 Task: Add an event with the title Second Annual Strategic Planning and Goal Setting, date '2024/05/19', time 7:30 AM to 9:30 AMand add a description: The project kickoff is an important event that marks the official start of a project. It brings together key stakeholders, team members, and project managers to establish a shared understanding of the project's objectives, scope, and deliverables. During the kickoff, goals and expectations are clarified, roles and responsibilities are defined, and the initial project plan is presented., put the event into Blue category . Add location for the event as: 654 Champs-Elysees, Paris, France, logged in from the account softage.9@softage.netand send the event invitation to softage.2@softage.net with CC to  softage.3@softage.net. Set a reminder for the event At time of event
Action: Mouse moved to (82, 106)
Screenshot: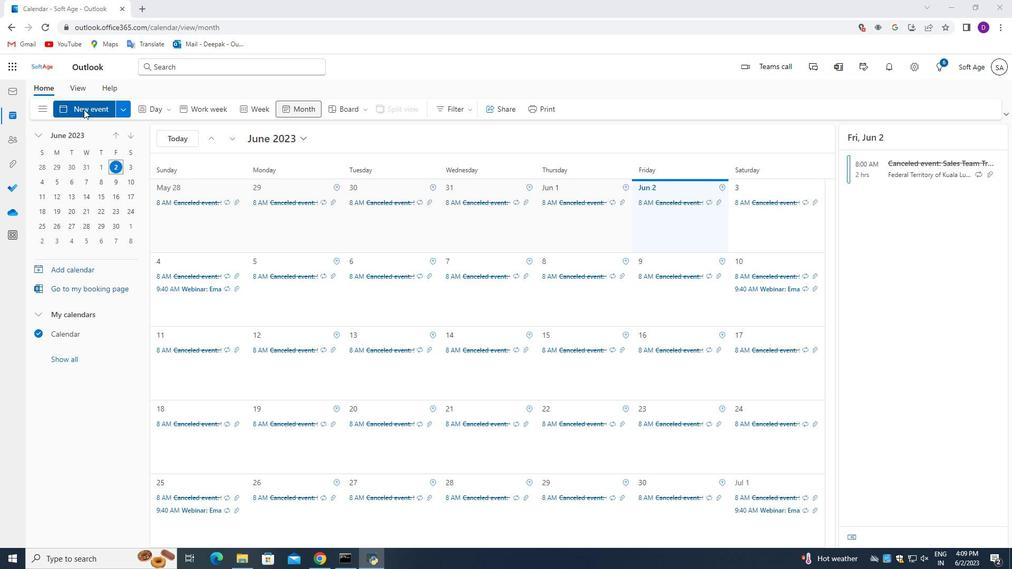 
Action: Mouse pressed left at (82, 106)
Screenshot: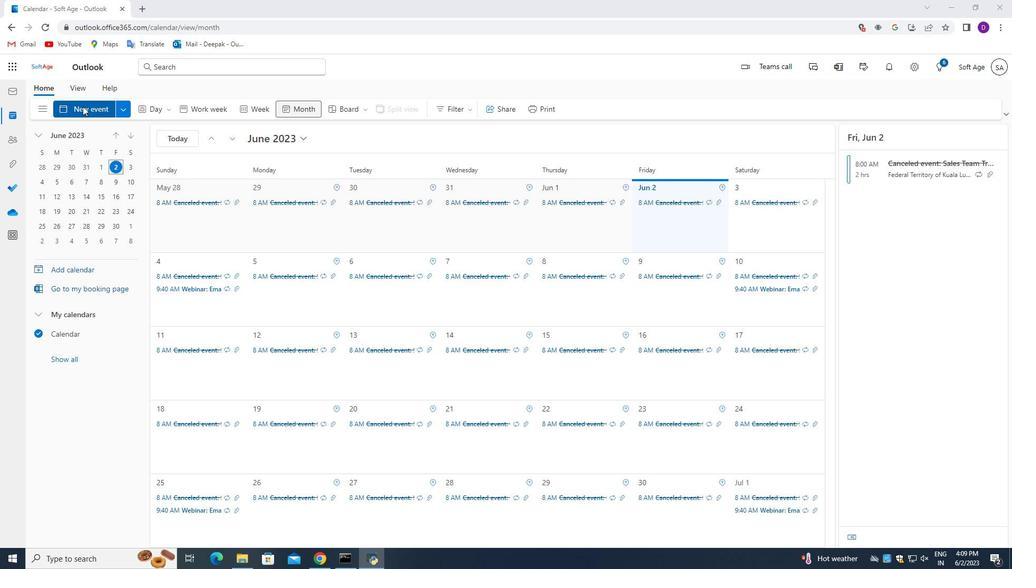
Action: Mouse moved to (270, 172)
Screenshot: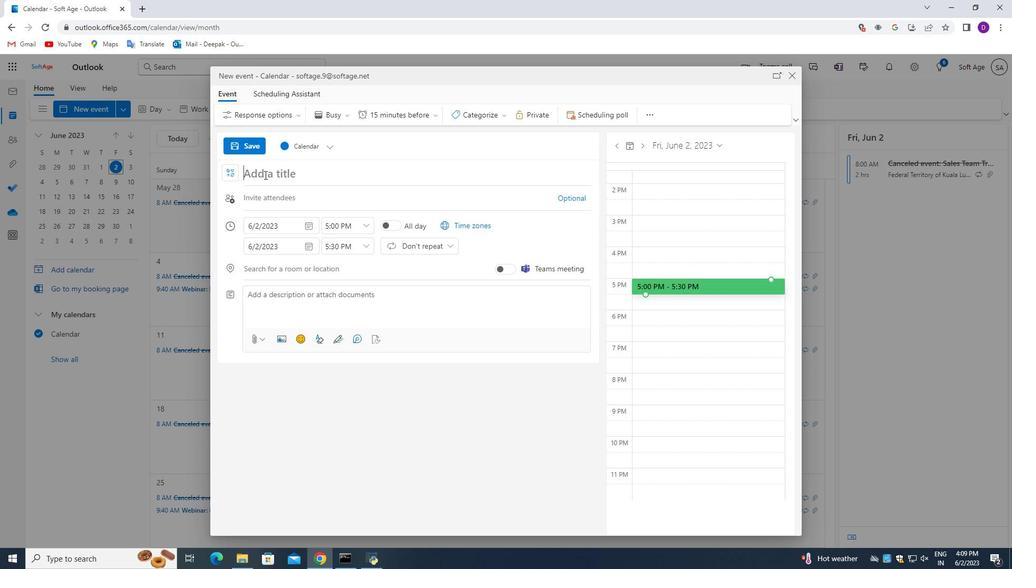 
Action: Mouse pressed left at (270, 172)
Screenshot: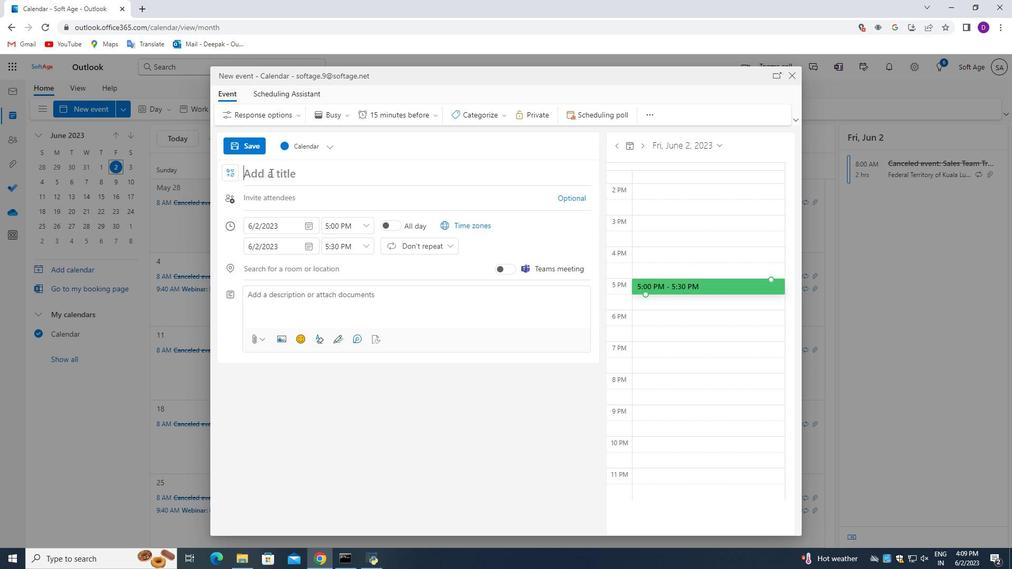 
Action: Key pressed <Key.shift_r>Ann<Key.backspace><Key.backspace><Key.backspace><Key.backspace><Key.shift_r>Second<Key.space><Key.shift_r>Annual<Key.space><Key.shift_r>Stratehic<Key.backspace><Key.backspace><Key.backspace>gic<Key.space><Key.shift>Planning<Key.space>and<Key.space><Key.shift_r>Goal<Key.space><Key.shift_r>Setting
Screenshot: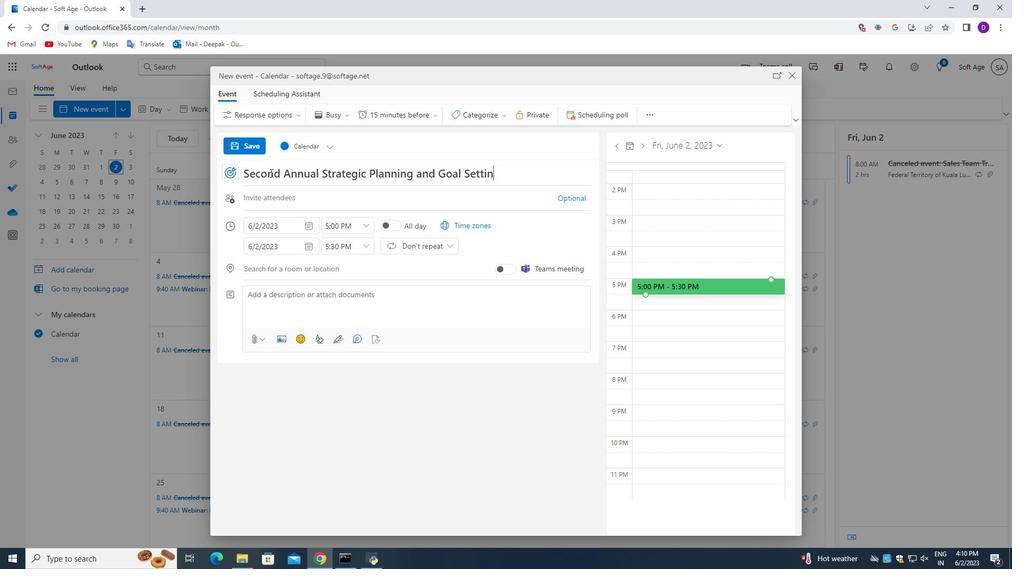 
Action: Mouse moved to (309, 225)
Screenshot: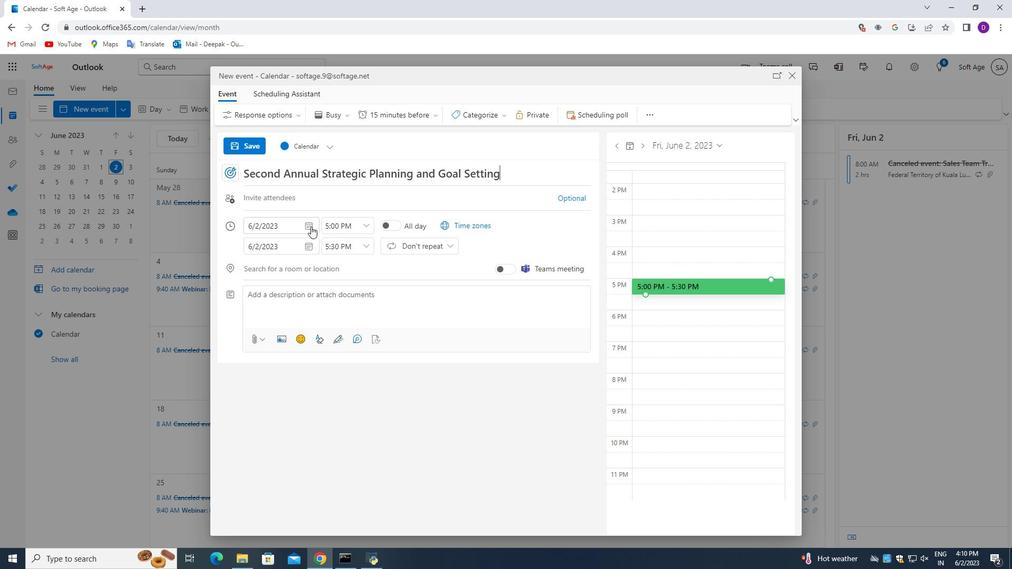 
Action: Mouse pressed left at (309, 225)
Screenshot: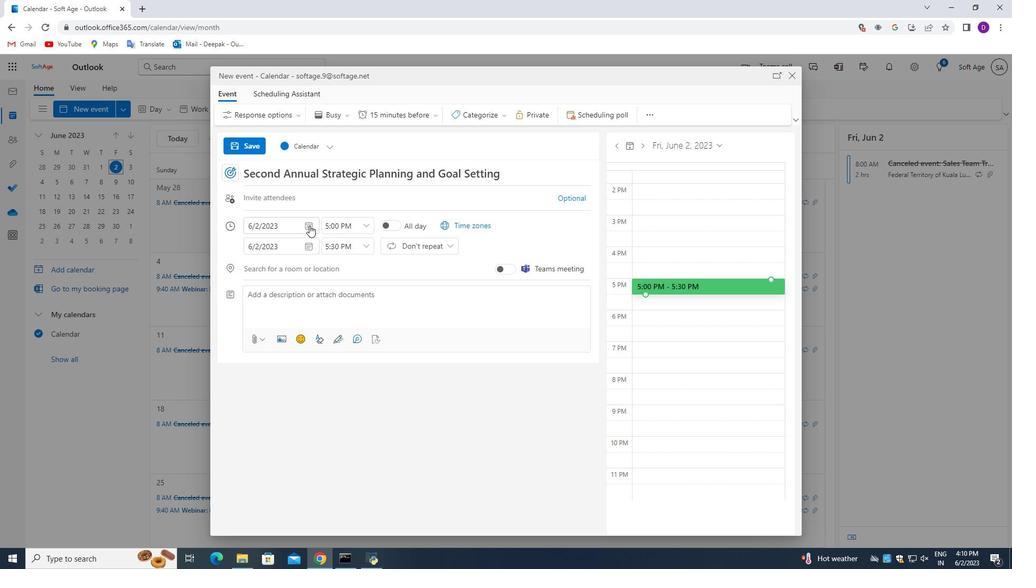 
Action: Mouse moved to (290, 249)
Screenshot: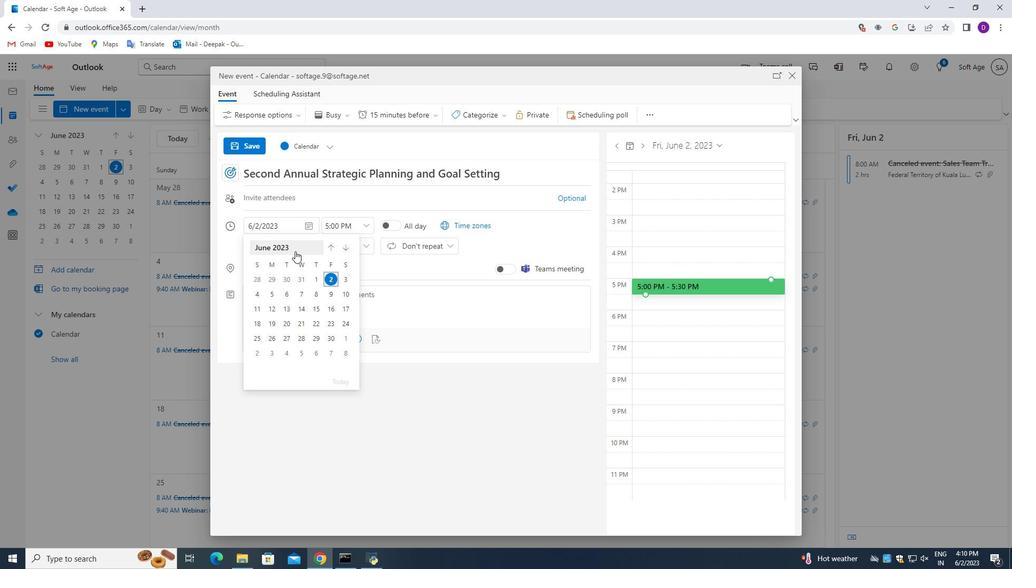
Action: Mouse pressed left at (290, 249)
Screenshot: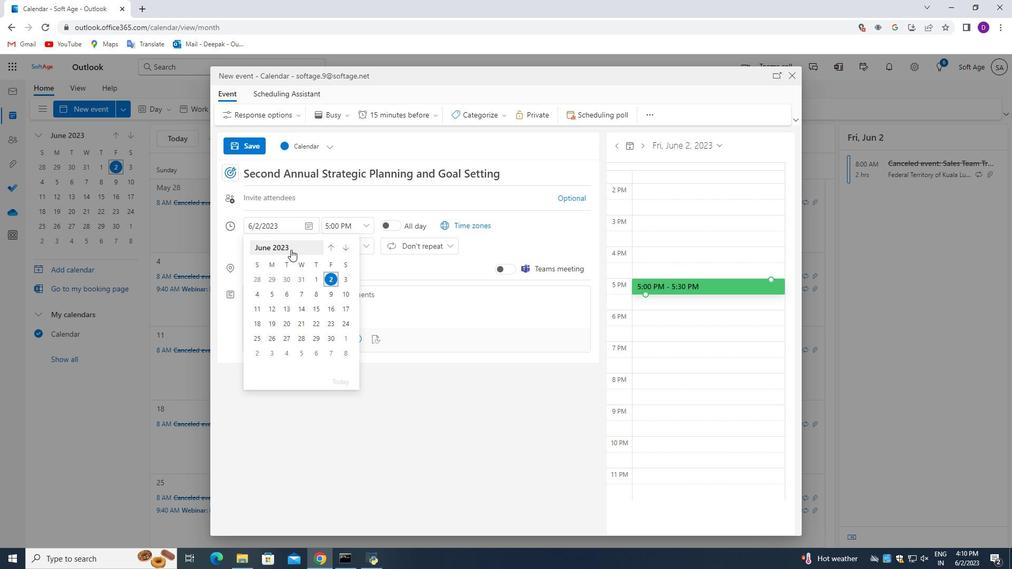 
Action: Mouse moved to (329, 246)
Screenshot: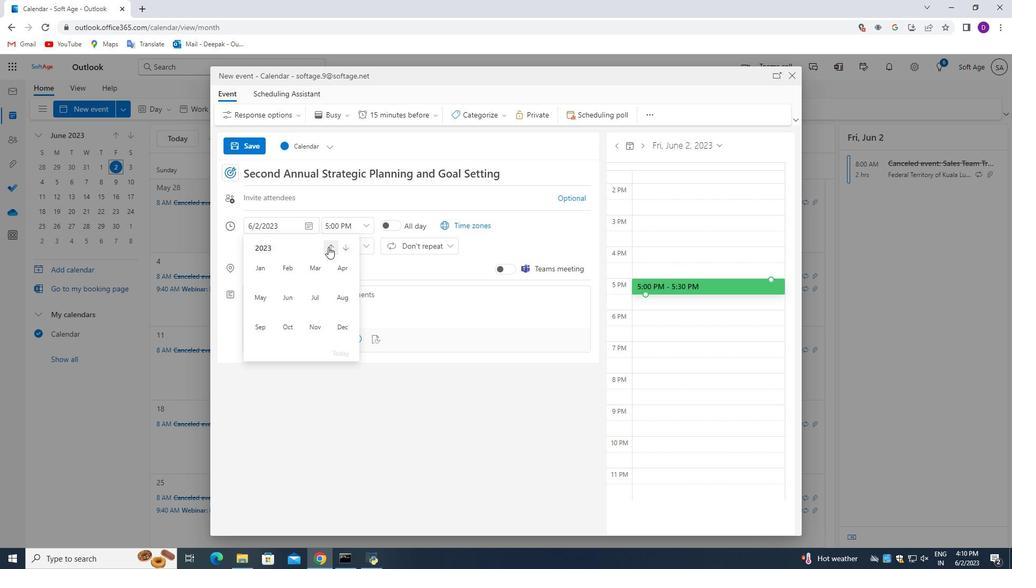 
Action: Mouse pressed left at (329, 246)
Screenshot: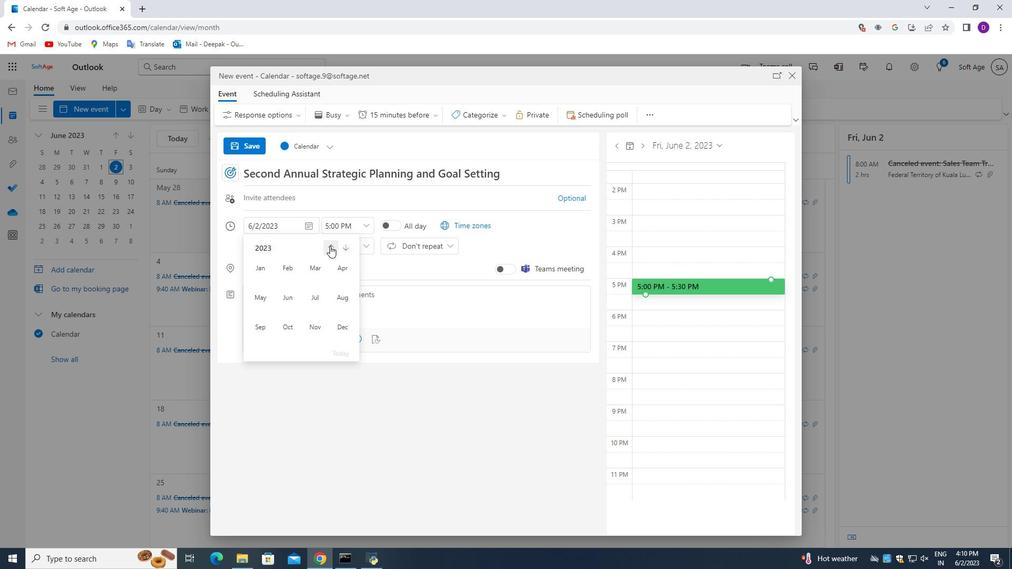
Action: Mouse moved to (344, 247)
Screenshot: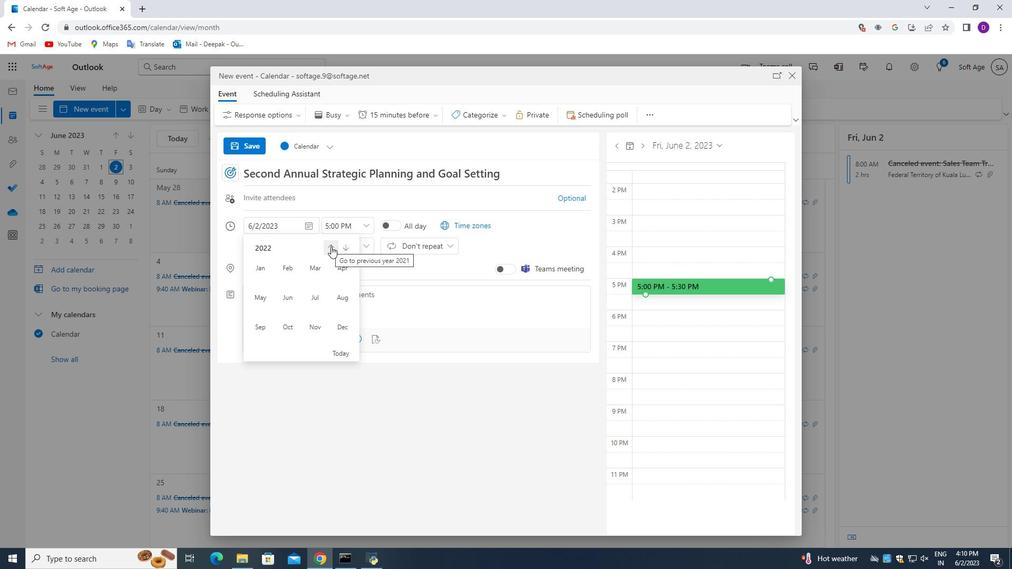 
Action: Mouse pressed left at (344, 247)
Screenshot: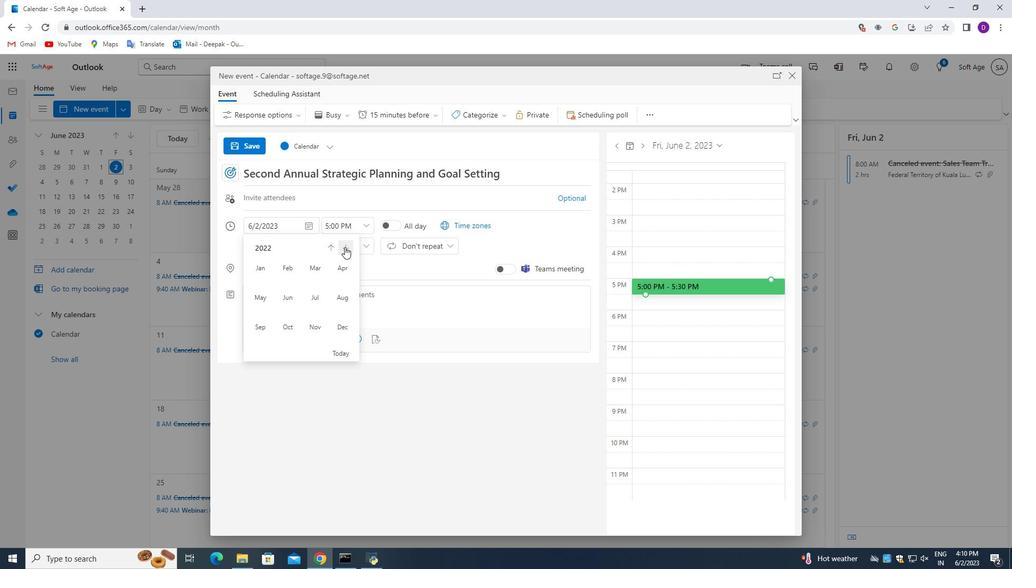 
Action: Mouse pressed left at (344, 247)
Screenshot: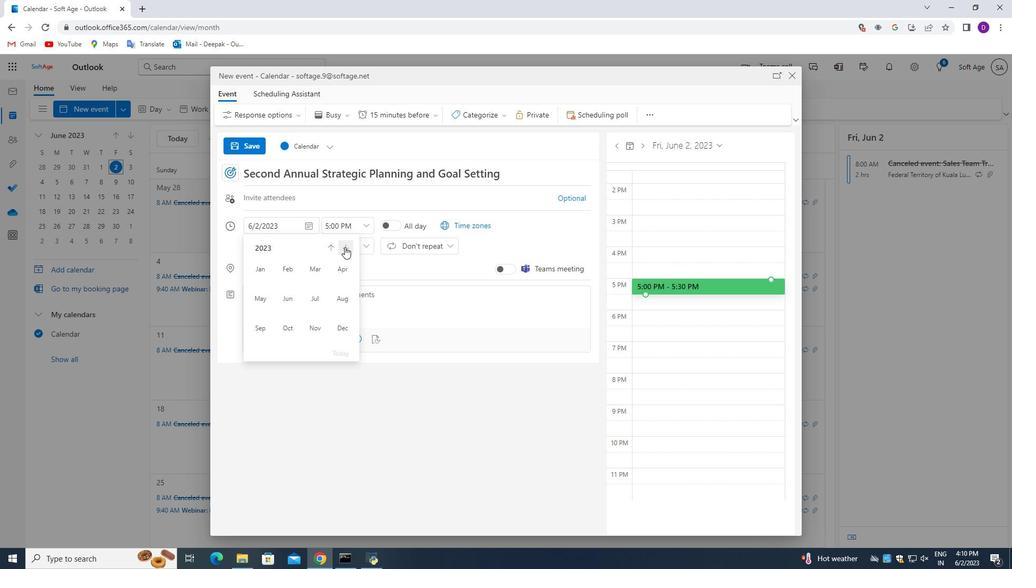 
Action: Mouse moved to (261, 295)
Screenshot: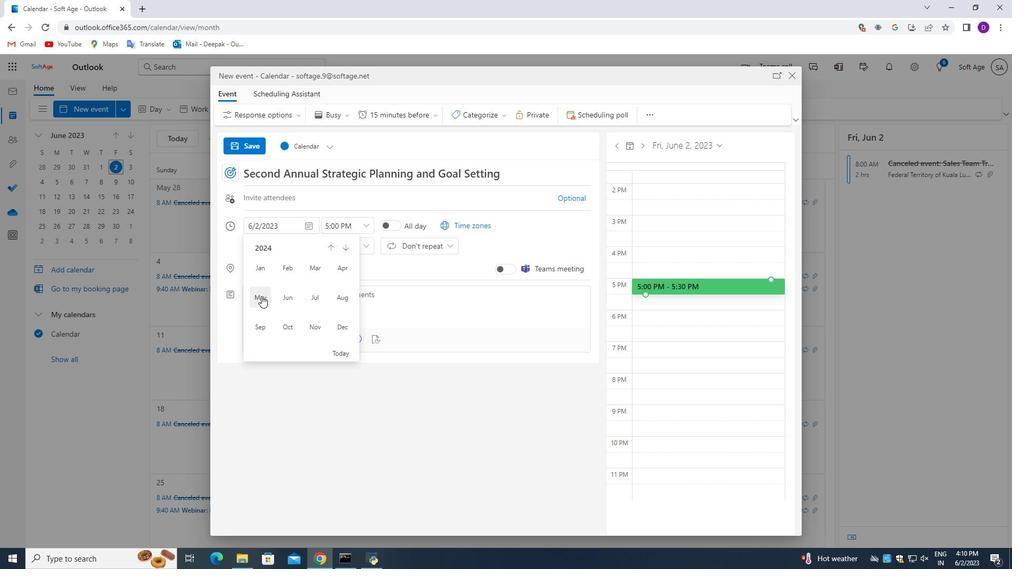 
Action: Mouse pressed left at (261, 295)
Screenshot: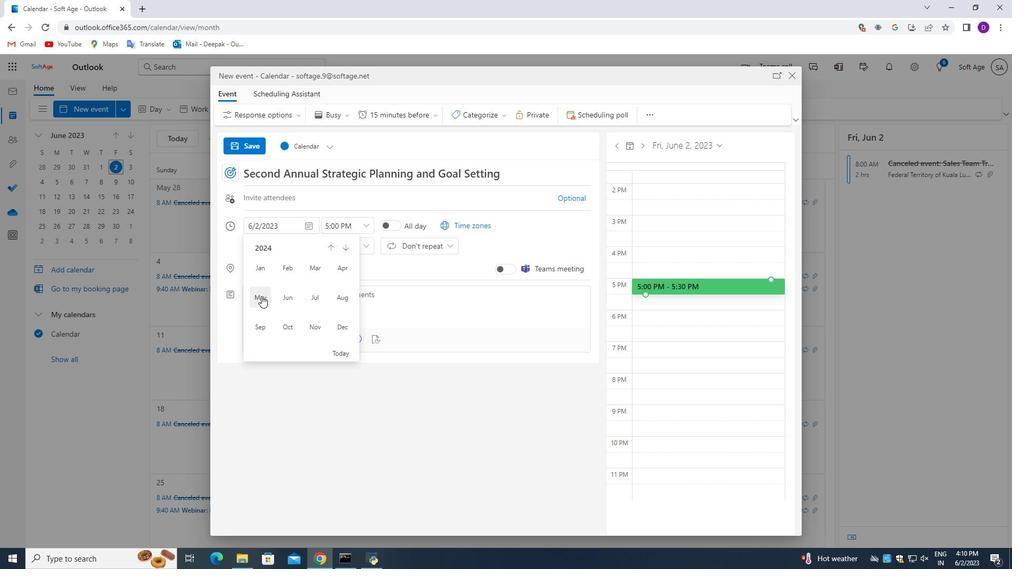 
Action: Mouse moved to (257, 324)
Screenshot: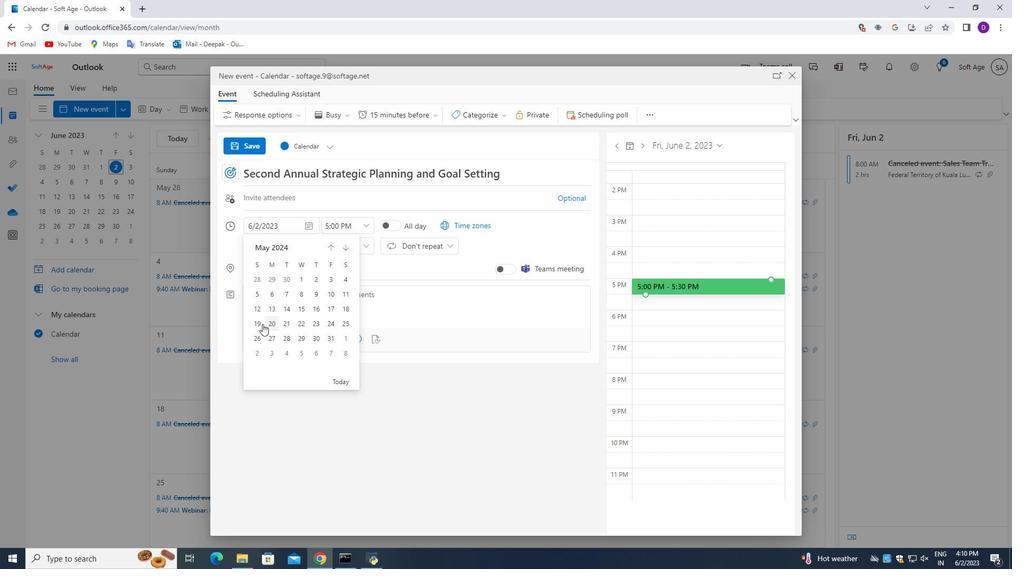 
Action: Mouse pressed left at (257, 324)
Screenshot: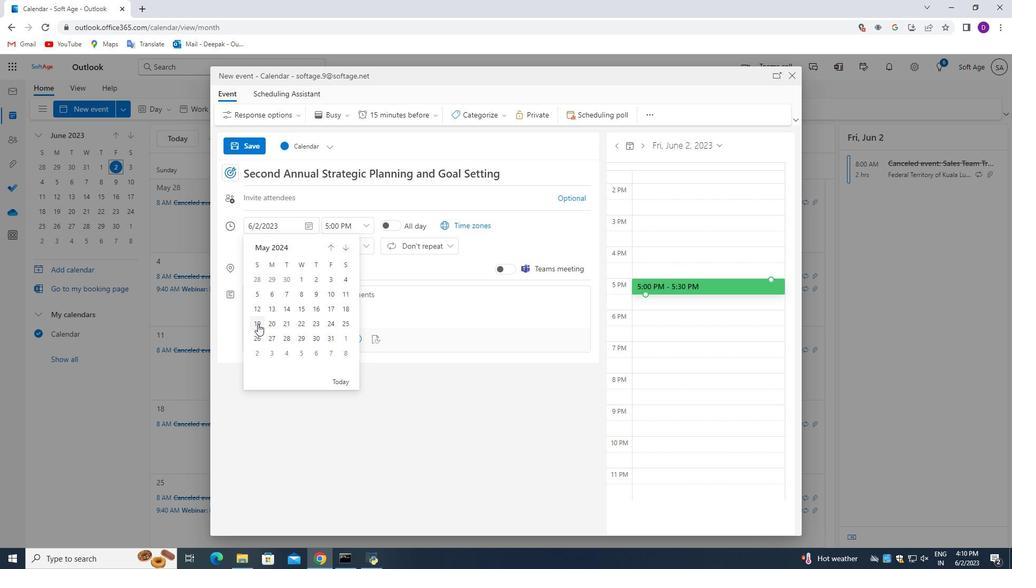 
Action: Mouse moved to (364, 226)
Screenshot: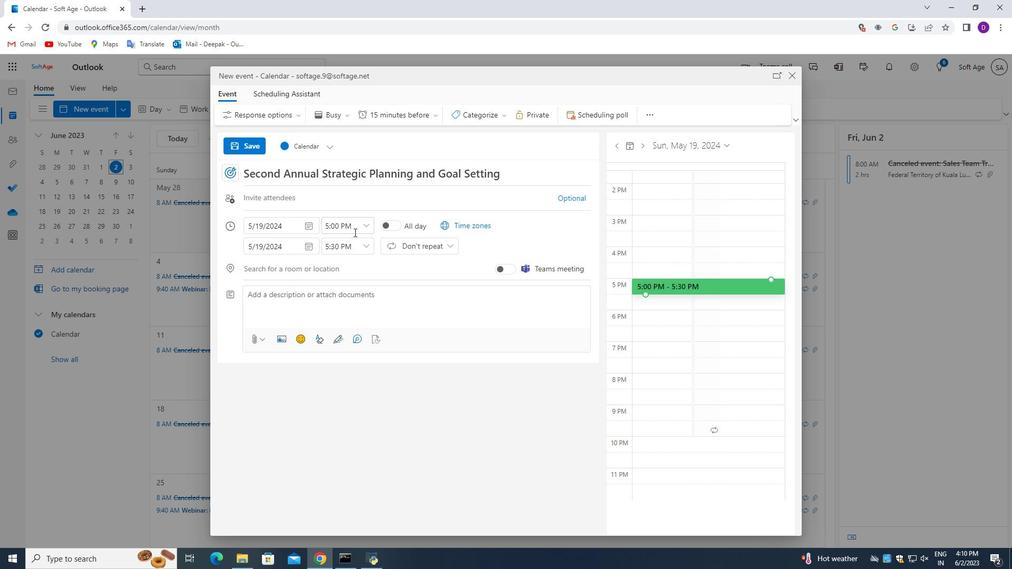 
Action: Mouse pressed left at (364, 226)
Screenshot: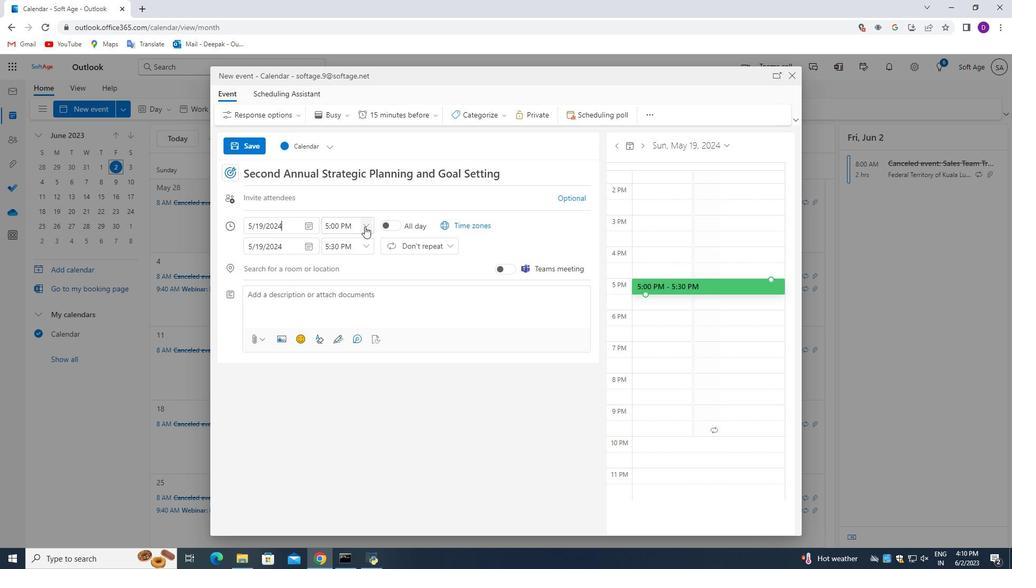 
Action: Key pressed 730
Screenshot: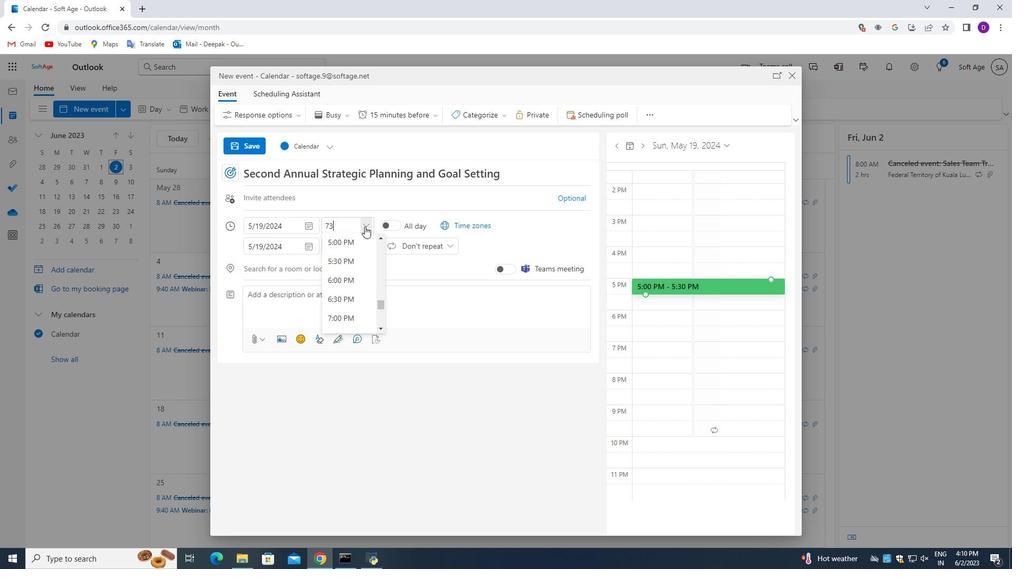 
Action: Mouse moved to (341, 315)
Screenshot: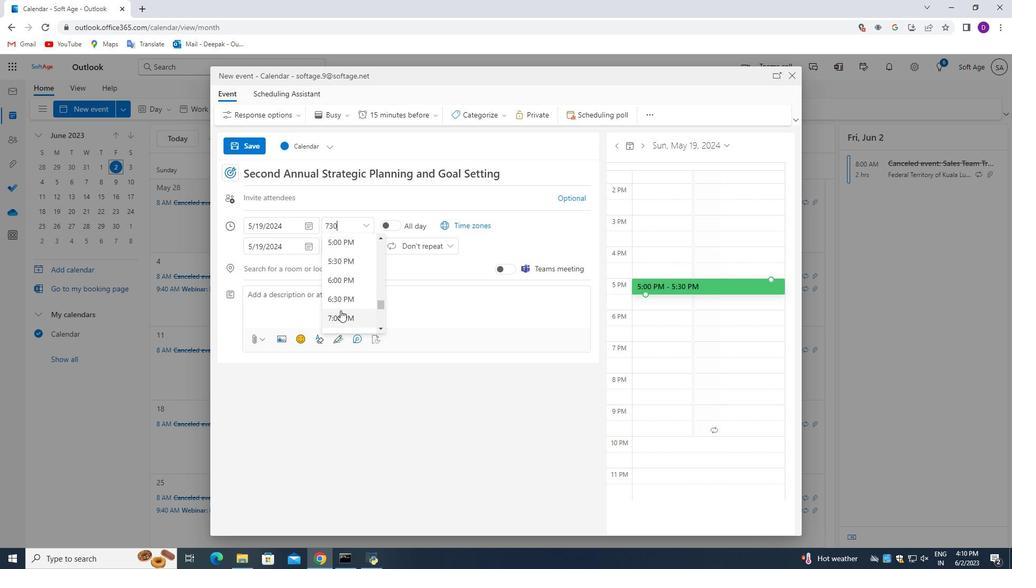 
Action: Mouse pressed left at (341, 315)
Screenshot: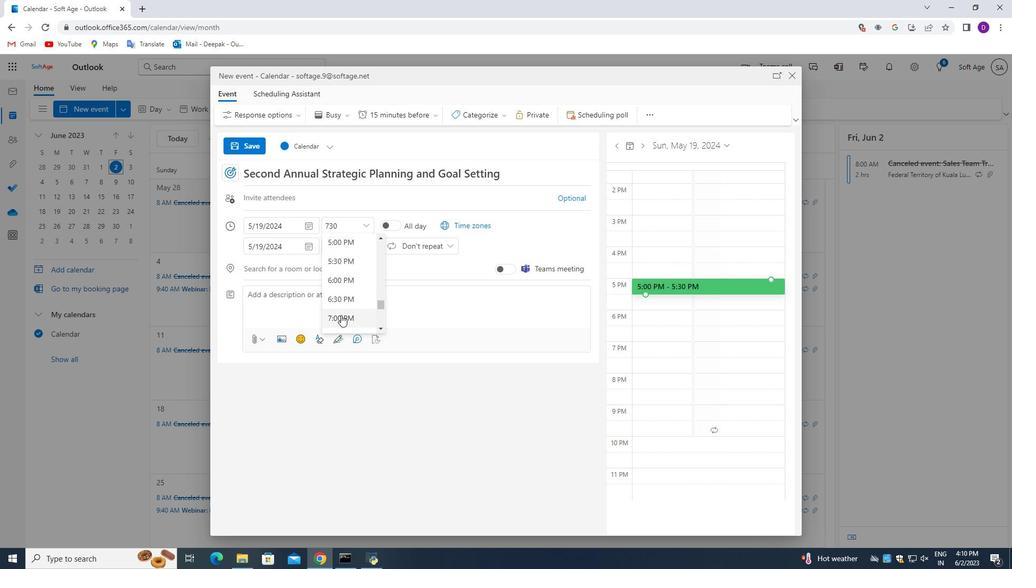 
Action: Mouse moved to (346, 225)
Screenshot: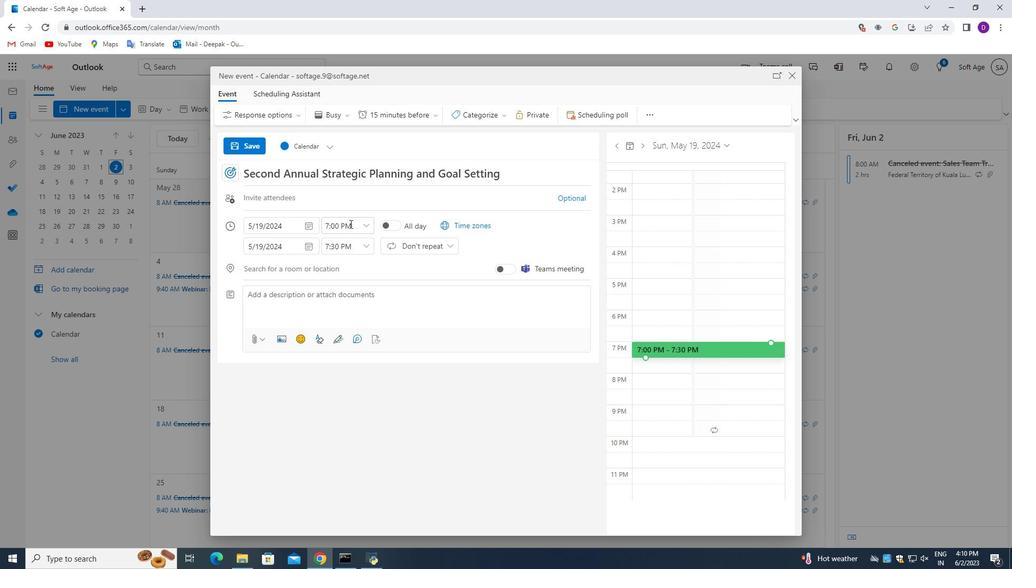 
Action: Key pressed <Key.backspace><Key.backspace><Key.shift_r>A
Screenshot: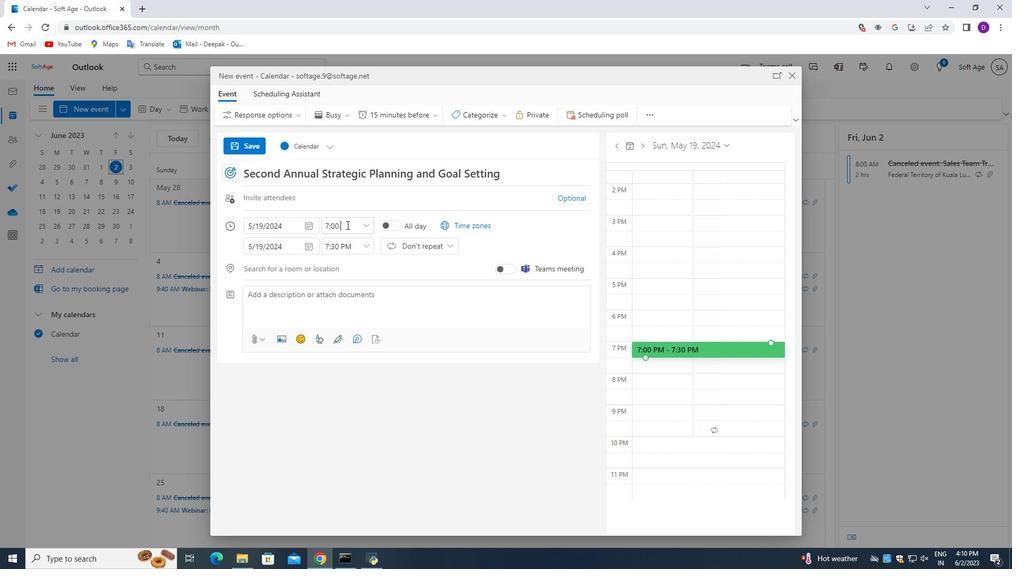 
Action: Mouse moved to (351, 247)
Screenshot: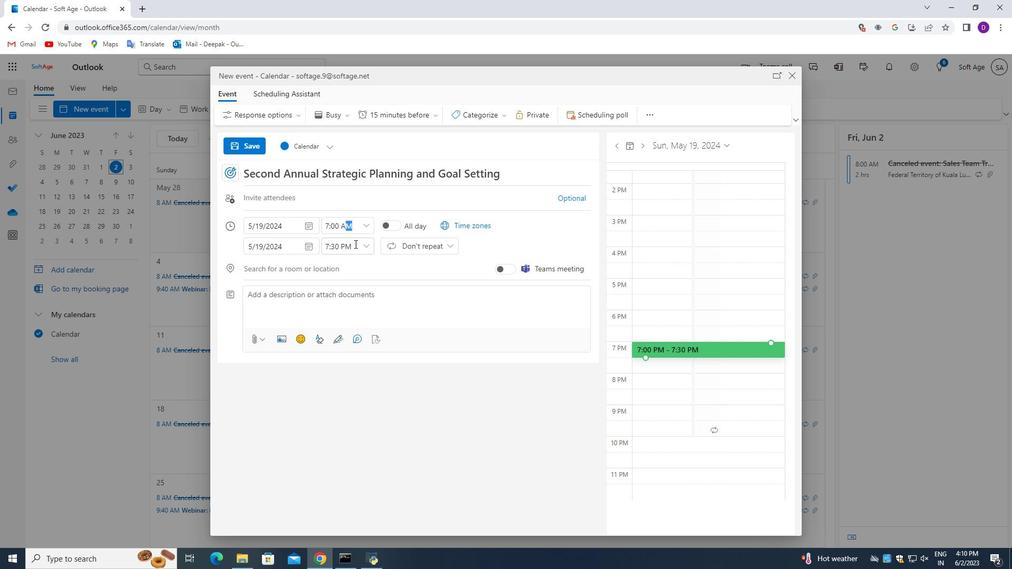 
Action: Mouse pressed left at (351, 247)
Screenshot: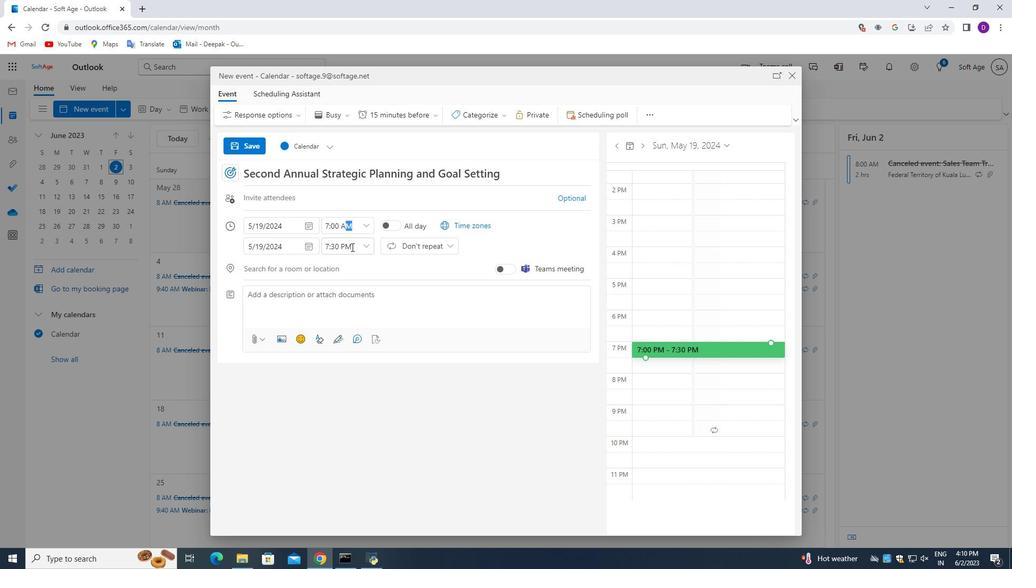 
Action: Mouse moved to (328, 245)
Screenshot: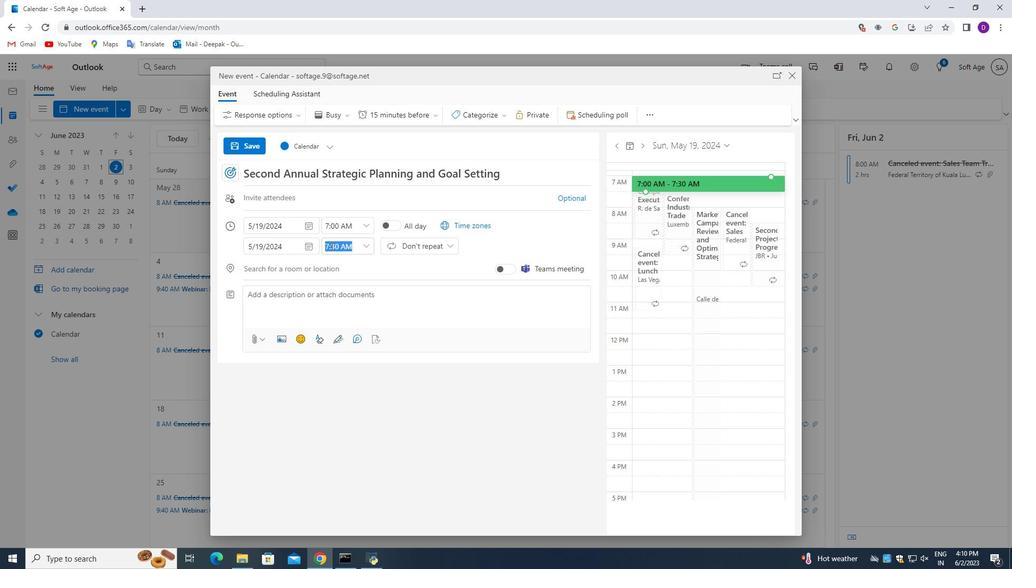 
Action: Mouse pressed left at (328, 245)
Screenshot: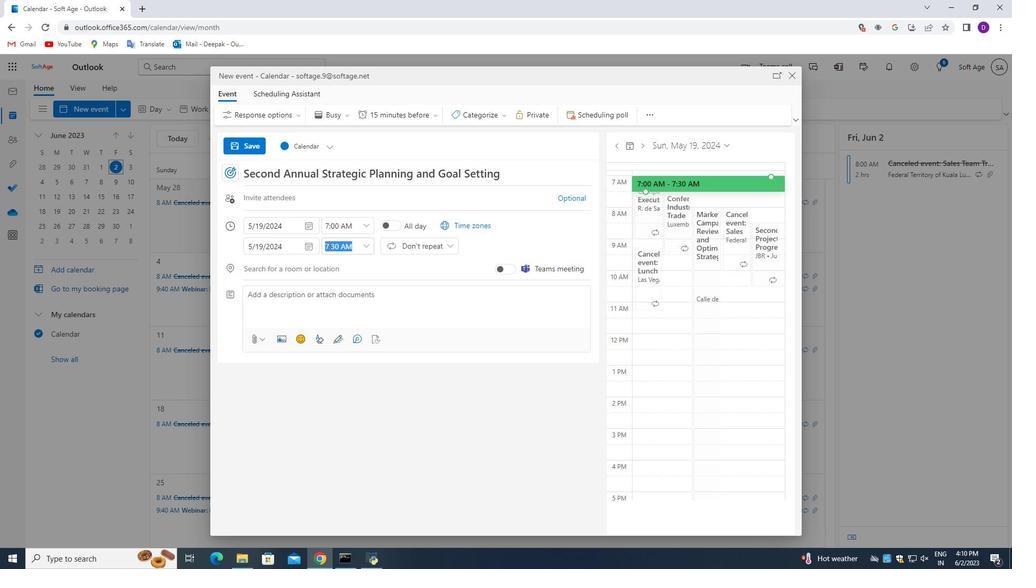 
Action: Mouse moved to (355, 265)
Screenshot: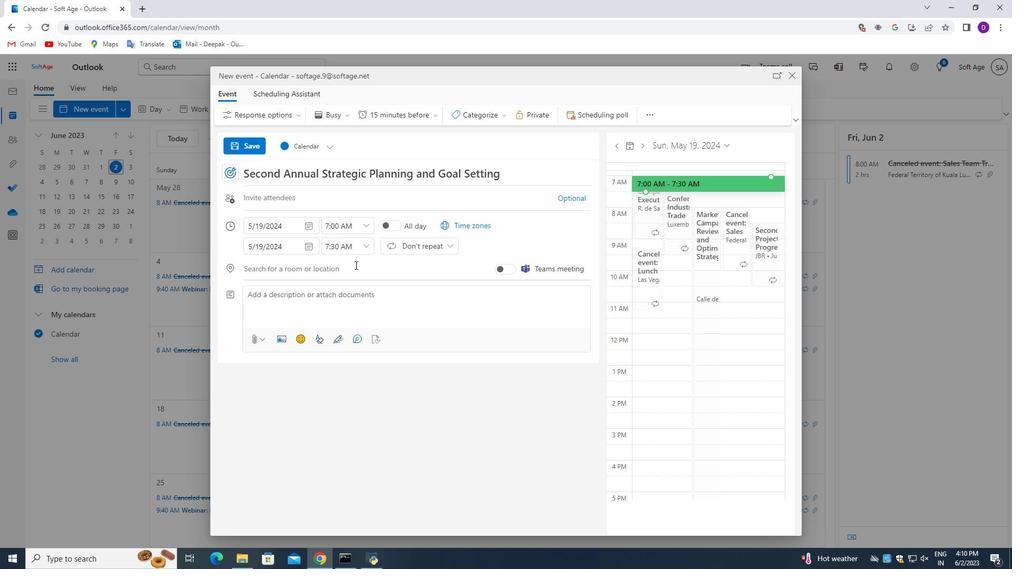 
Action: Key pressed <Key.backspace>9
Screenshot: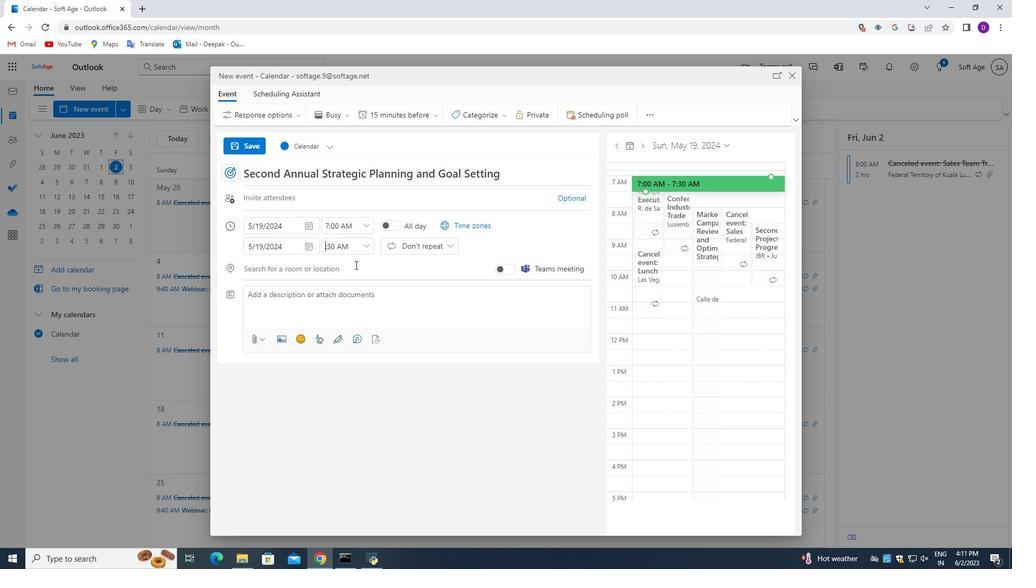
Action: Mouse moved to (301, 295)
Screenshot: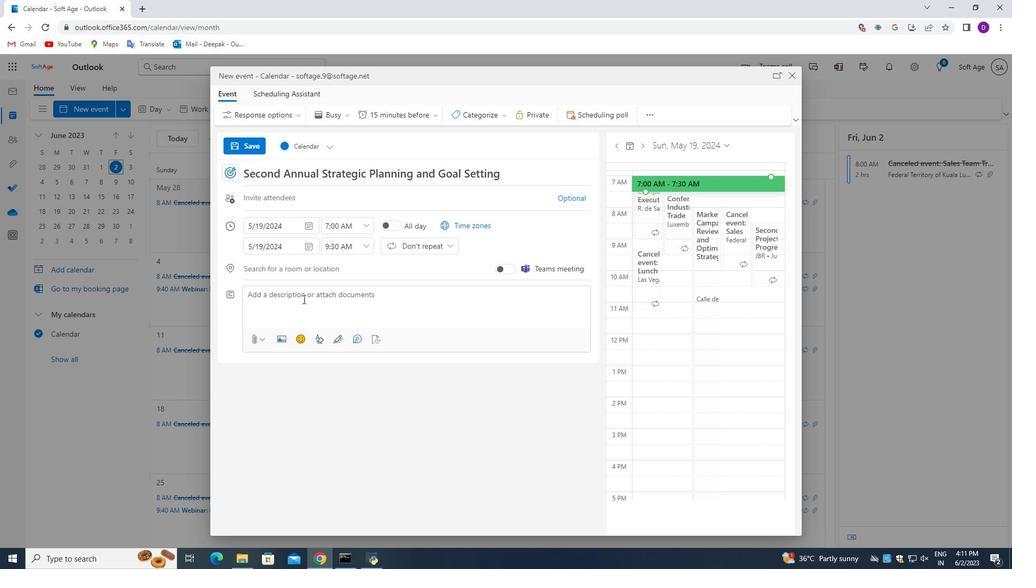 
Action: Mouse pressed left at (301, 295)
Screenshot: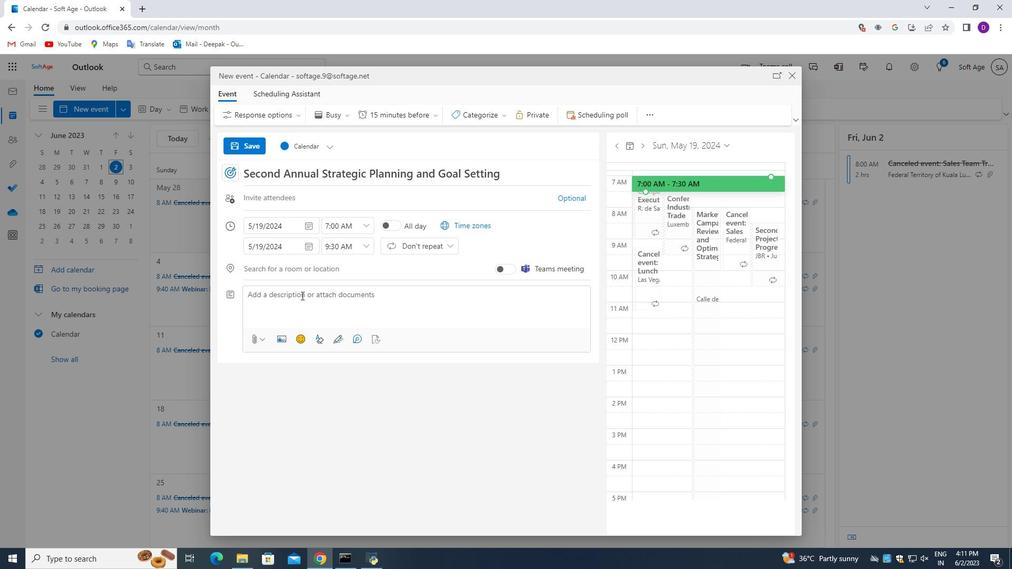 
Action: Mouse moved to (210, 230)
Screenshot: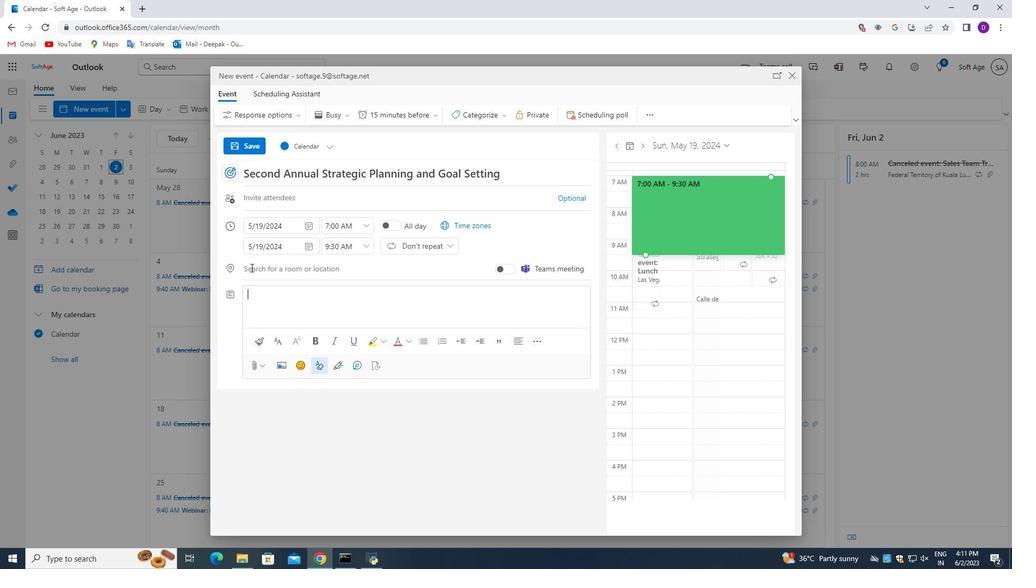 
Action: Key pressed <Key.shift_r>The<Key.space>project<Key.space>kickoff<Key.space>is<Key.space>an<Key.space>important<Key.space>event<Key.space>that<Key.space>marks<Key.space>the<Key.space>offi<Key.backspace>cial<Key.space><Key.backspace><Key.backspace><Key.backspace><Key.backspace><Key.backspace>icial<Key.space>start<Key.space>of<Key.space>a<Key.space>project<Key.space><Key.backspace>,<Key.backspace>.<Key.space><Key.shift>It<Key.space>brings<Key.space>together<Key.space>key<Key.space>stakeholders,<Key.space>team<Key.space>members,<Key.space>and<Key.space>project<Key.space>managers<Key.space>to<Key.space>establisg<Key.backspace>h<Key.space>a<Key.space>sgared<Key.backspace><Key.backspace><Key.backspace><Key.backspace><Key.backspace>hared<Key.space>understanding<Key.space>of<Key.space>the<Key.space>projects<Key.space>objectives,<Key.space>scope,<Key.space>and<Key.space>deliverables,<Key.backspace>.<Key.space><Key.shift_r>During<Key.space>the<Key.space>kickoff,<Key.space>goals<Key.space>and<Key.space>expectations<Key.space>are<Key.space>clarified,<Key.space>roles<Key.space>and<Key.space>responsibilities<Key.space>are<Key.space>defined,<Key.space>and<Key.space>the<Key.space>initial<Key.space>project<Key.space>plan<Key.space>is<Key.space>presented.
Screenshot: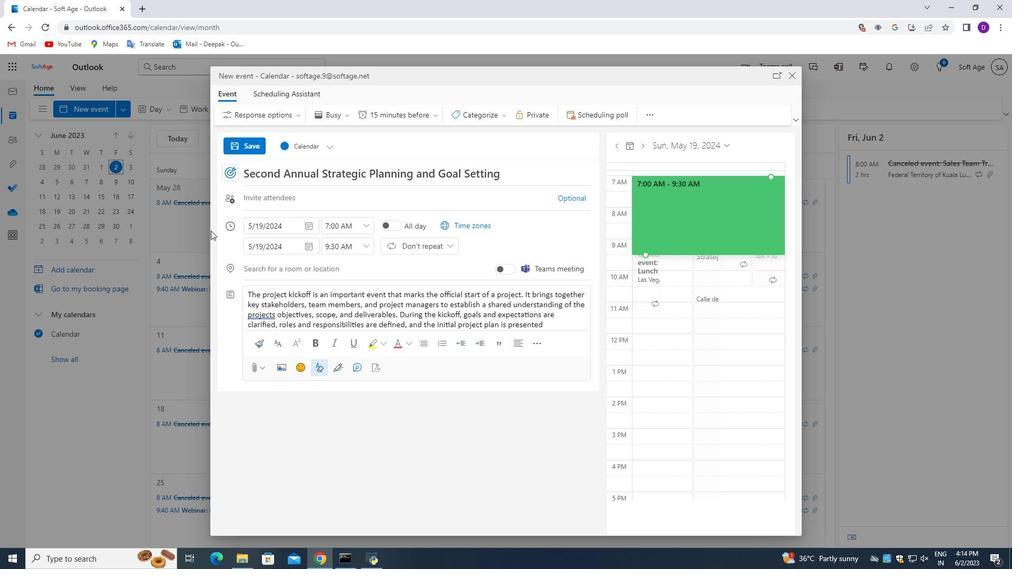 
Action: Mouse moved to (499, 116)
Screenshot: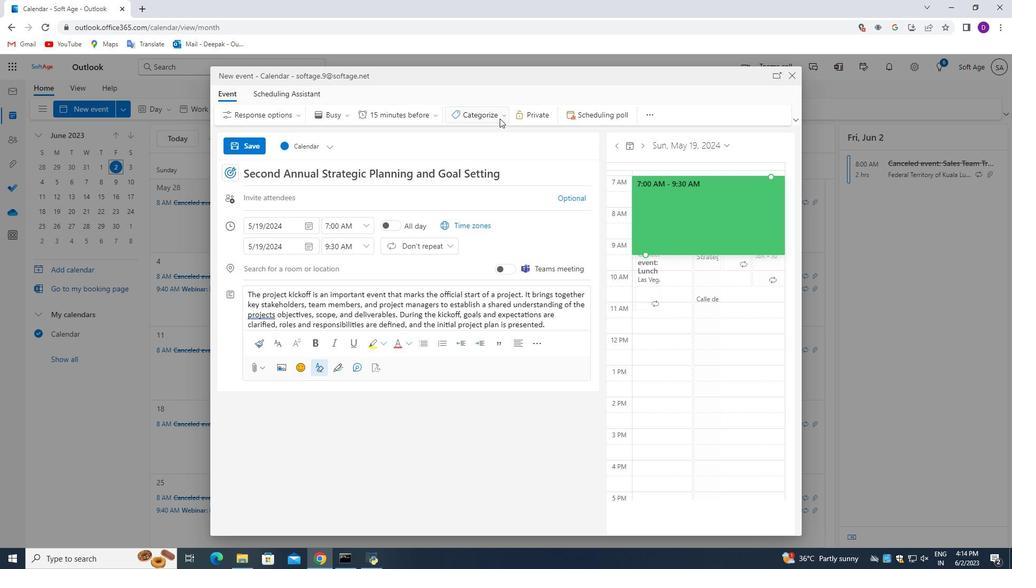 
Action: Mouse pressed left at (499, 116)
Screenshot: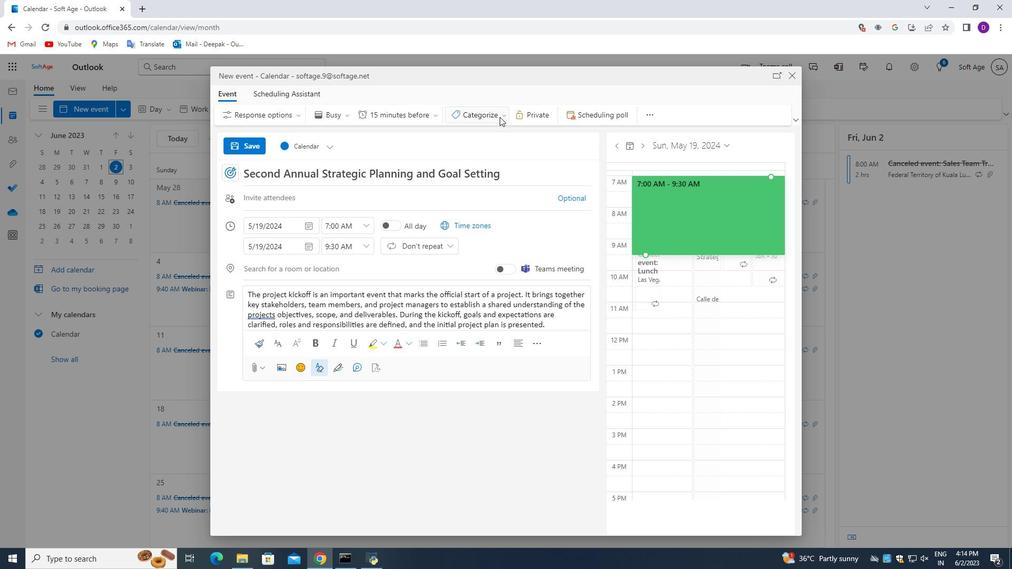 
Action: Mouse moved to (496, 133)
Screenshot: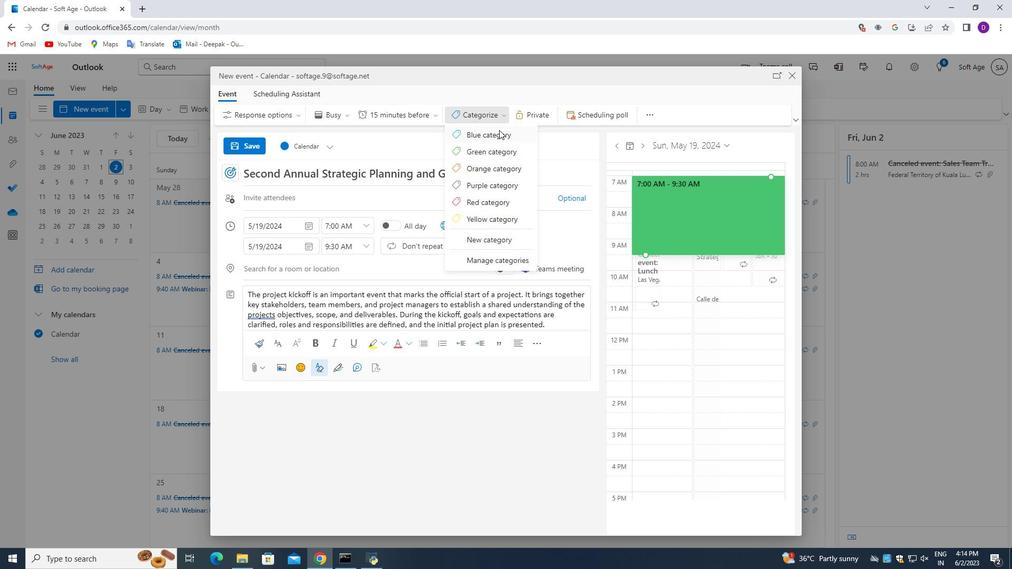 
Action: Mouse pressed left at (496, 133)
Screenshot: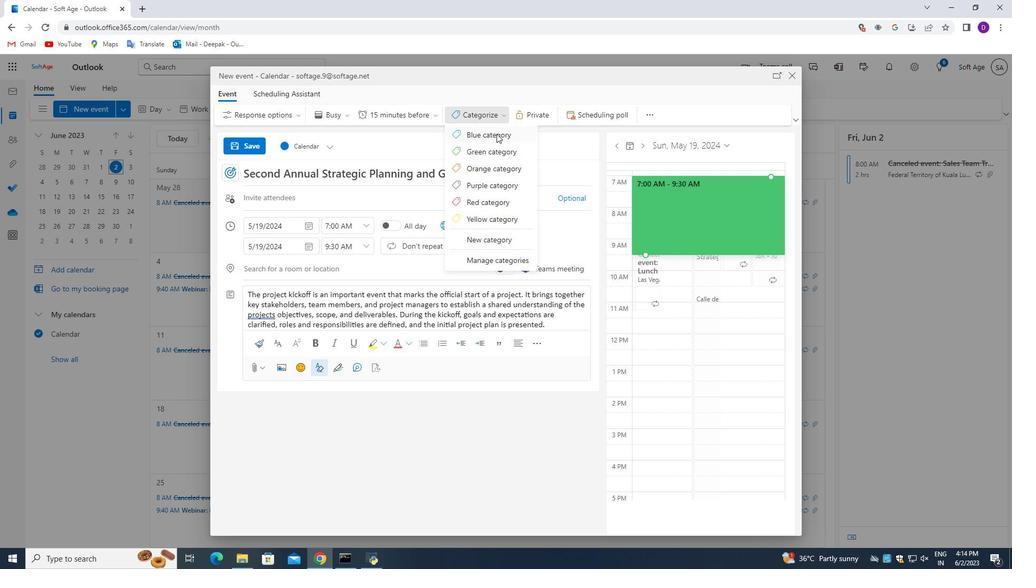 
Action: Mouse moved to (279, 270)
Screenshot: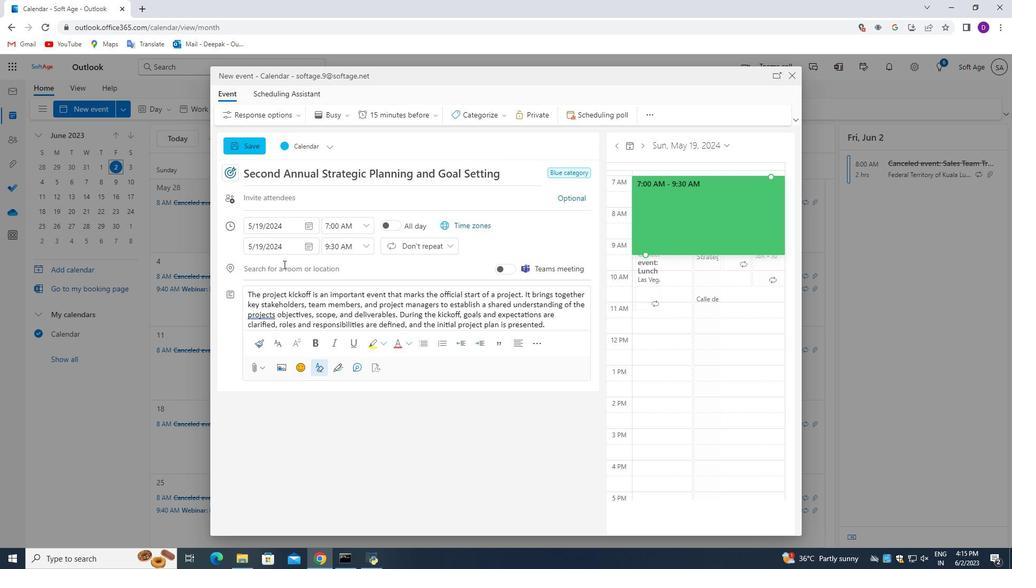 
Action: Mouse pressed left at (279, 270)
Screenshot: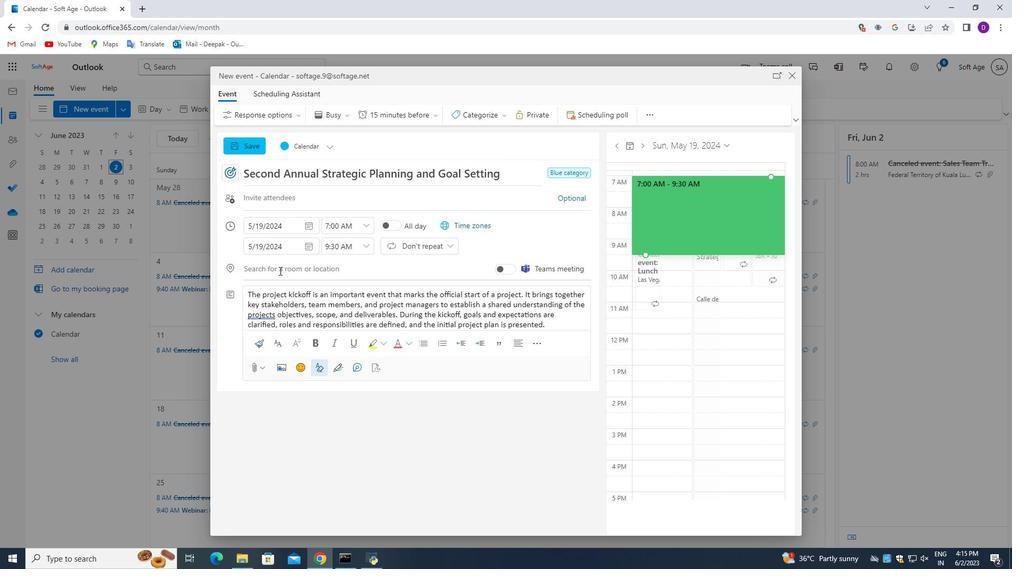 
Action: Mouse moved to (280, 269)
Screenshot: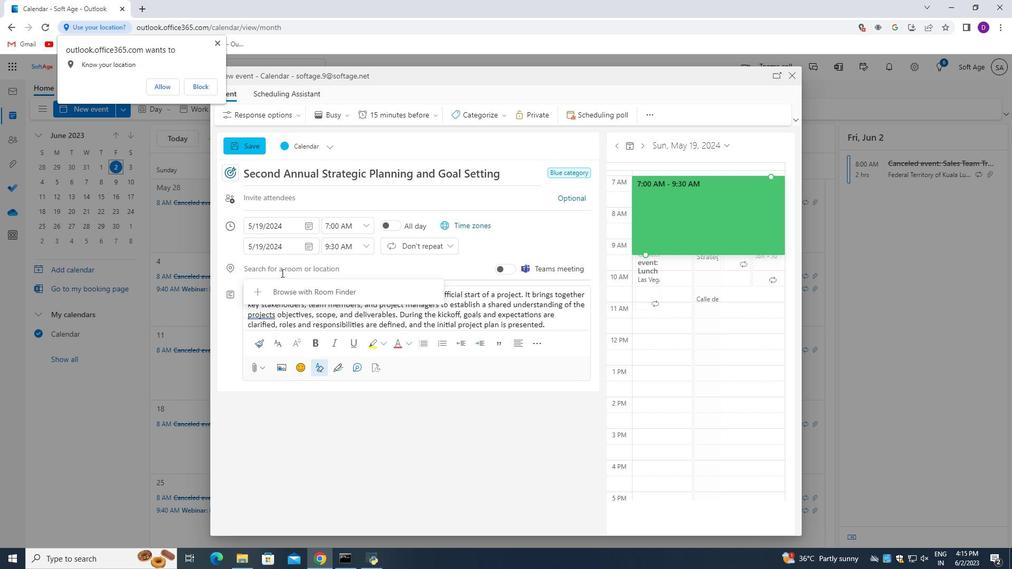 
Action: Mouse pressed left at (280, 269)
Screenshot: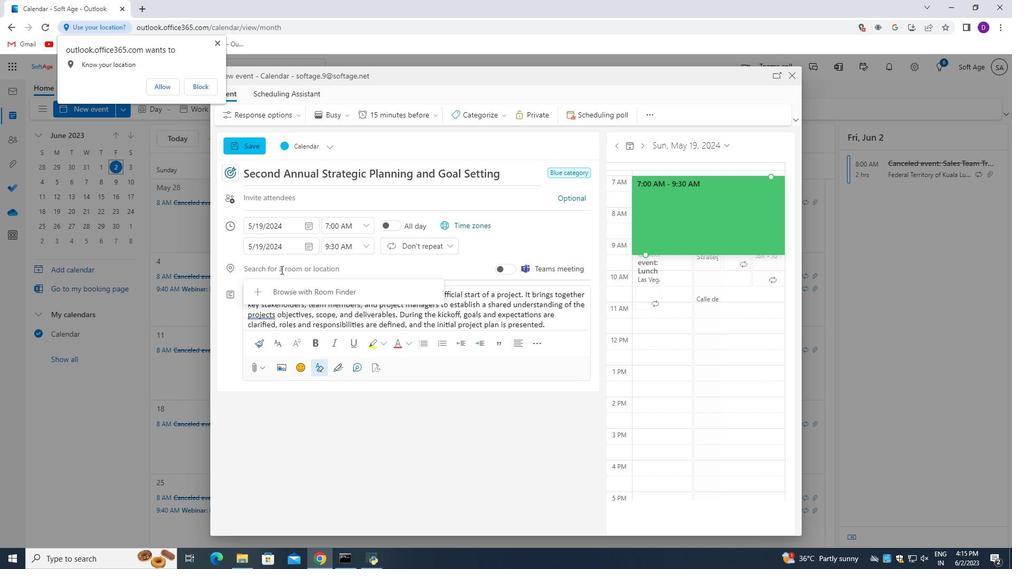 
Action: Mouse moved to (216, 43)
Screenshot: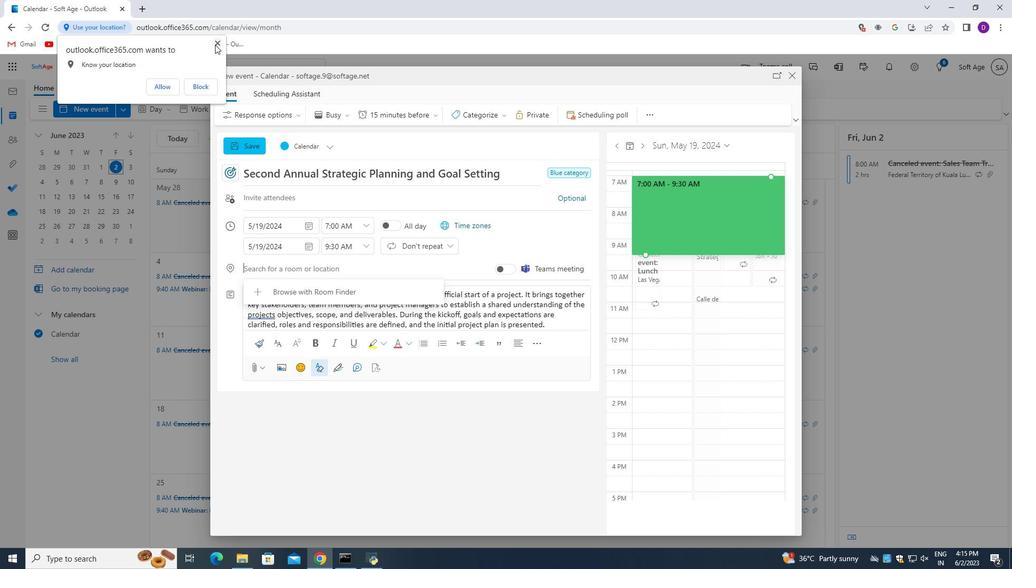 
Action: Mouse pressed left at (216, 43)
Screenshot: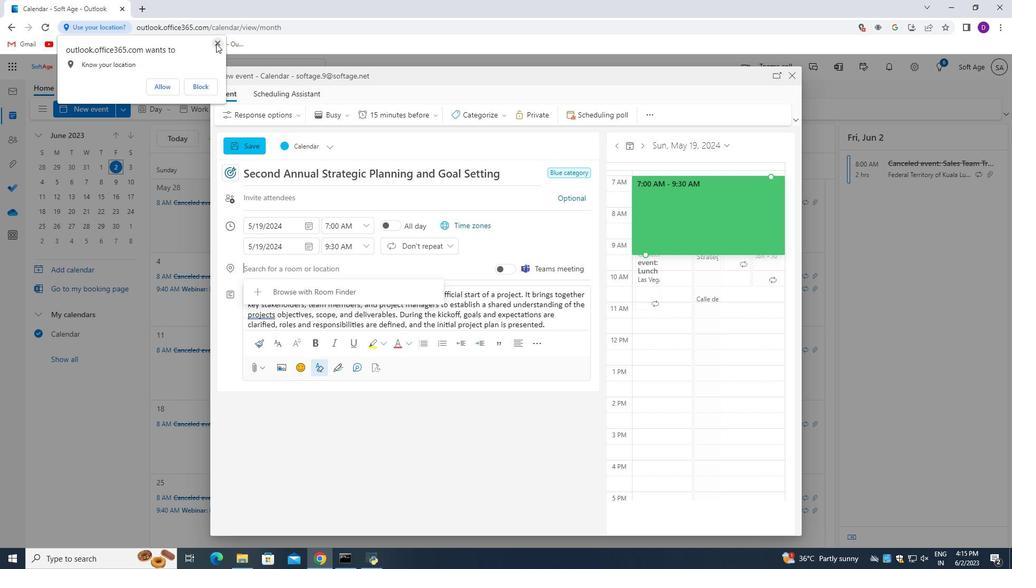 
Action: Mouse moved to (281, 269)
Screenshot: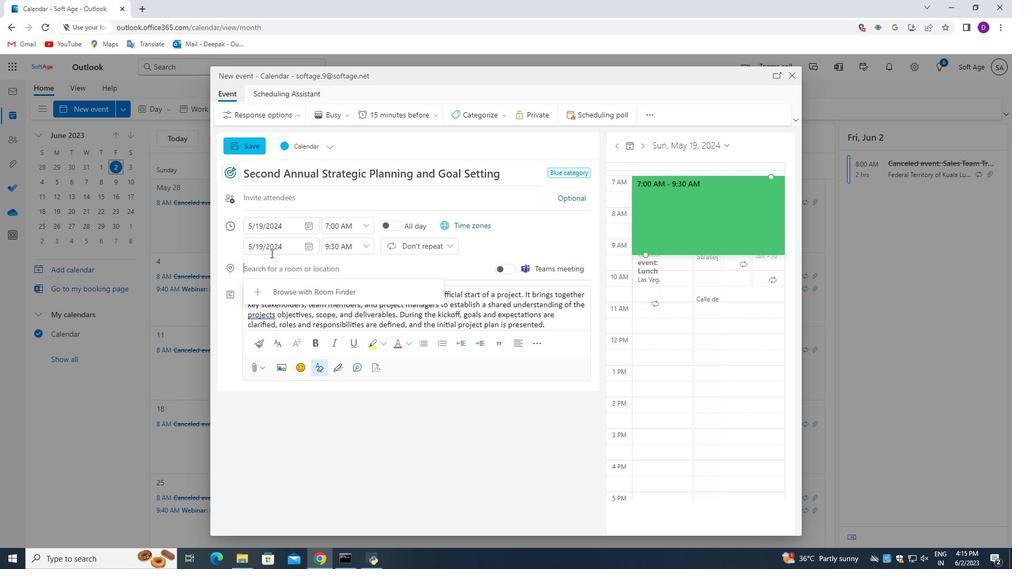 
Action: Mouse pressed left at (281, 269)
Screenshot: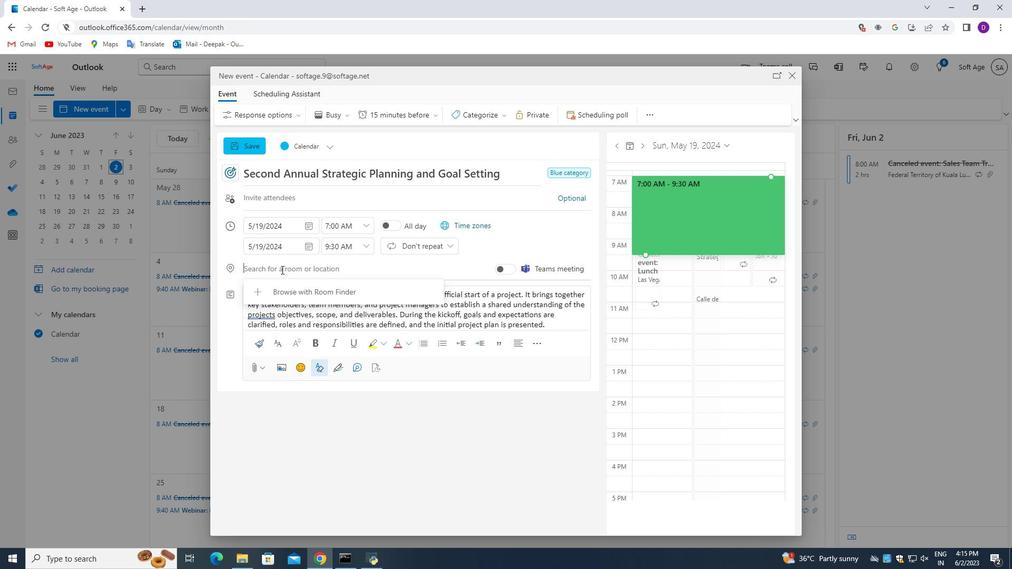 
Action: Mouse moved to (204, 273)
Screenshot: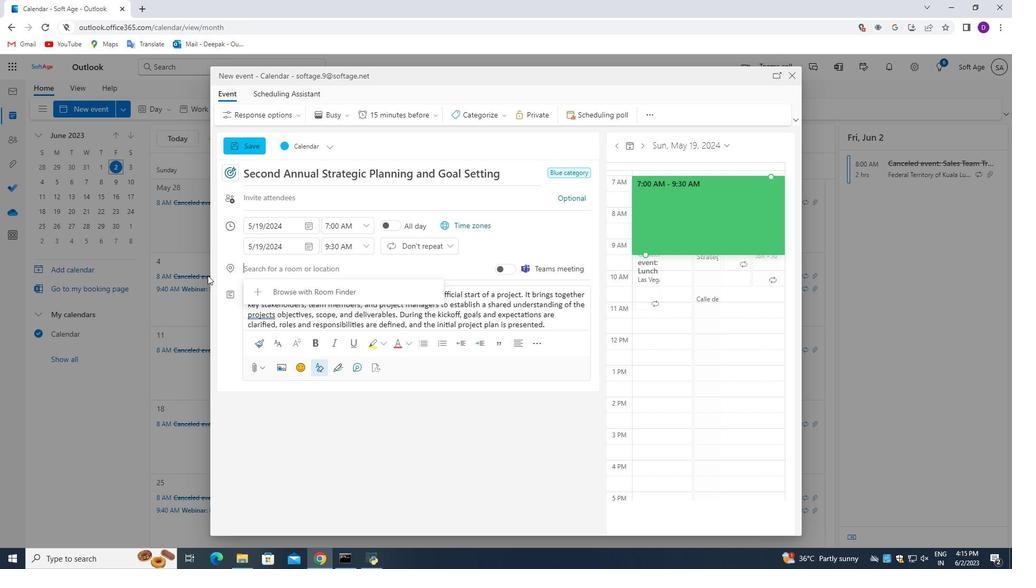 
Action: Key pressed 654<Key.space><Key.shift_r>Champs-<Key.shift_r>el<Key.backspace><Key.backspace><Key.shift_r>Eiy<Key.backspace><Key.backspace><Key.shift>Iysess,<Key.space><Key.shift>Paris,<Key.space><Key.shift_r>France
Screenshot: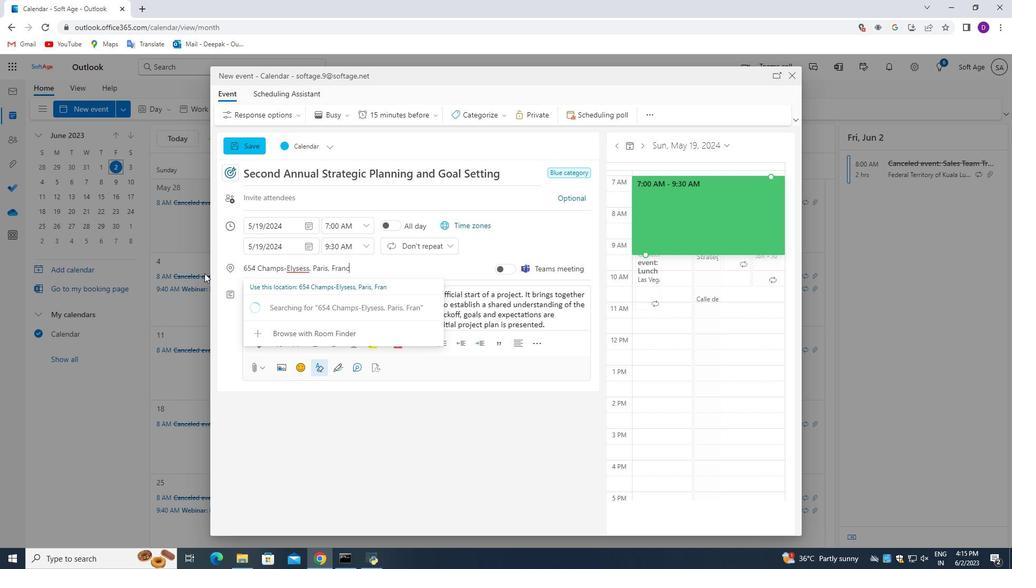 
Action: Mouse moved to (294, 269)
Screenshot: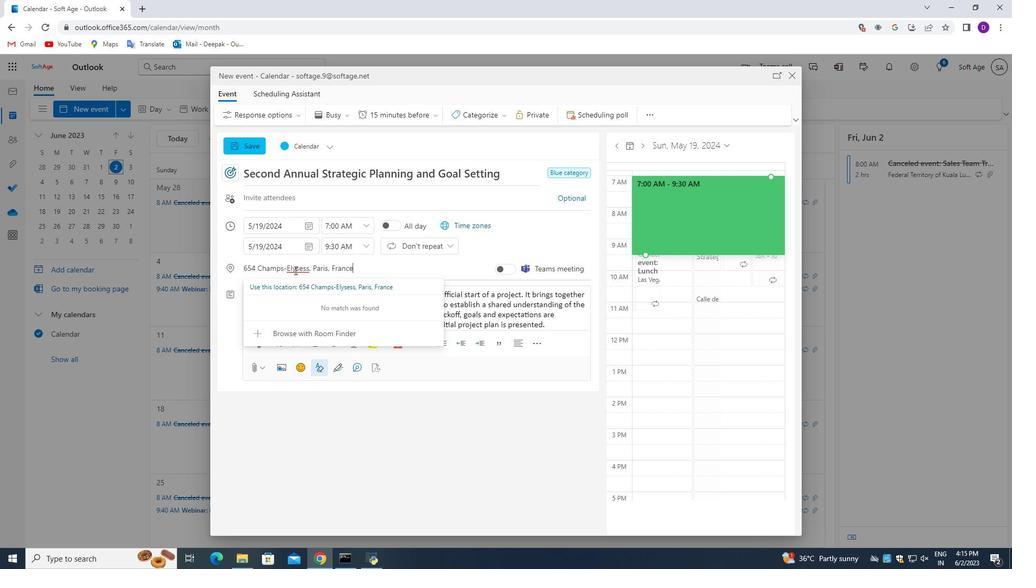 
Action: Mouse pressed left at (294, 269)
Screenshot: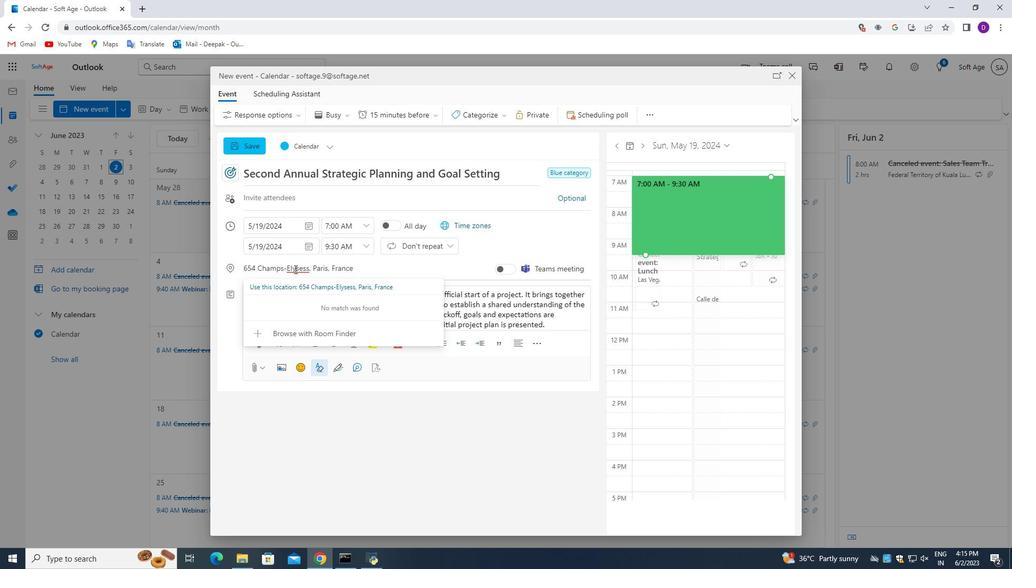 
Action: Mouse moved to (292, 268)
Screenshot: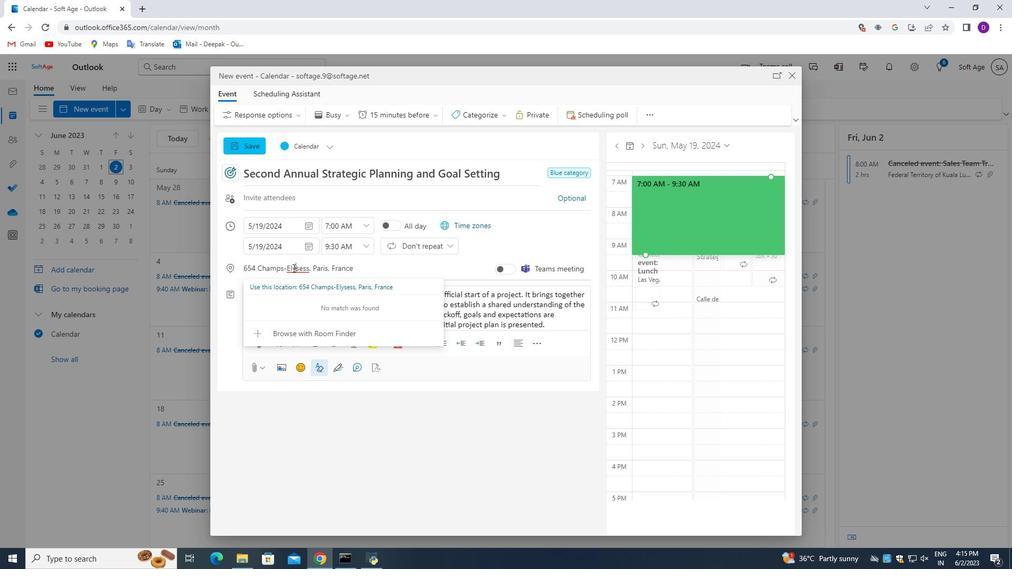 
Action: Mouse pressed left at (292, 268)
Screenshot: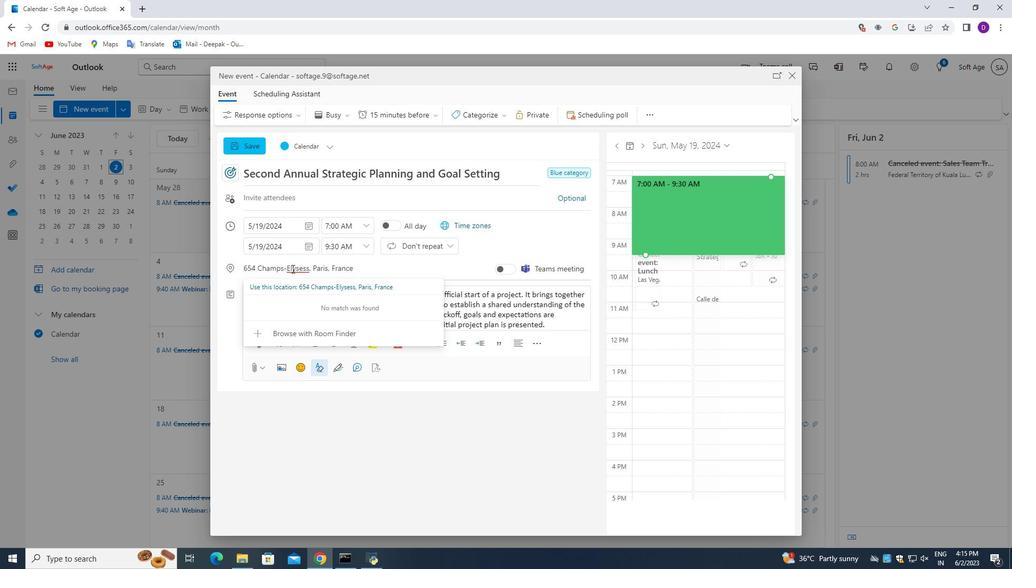 
Action: Mouse moved to (328, 275)
Screenshot: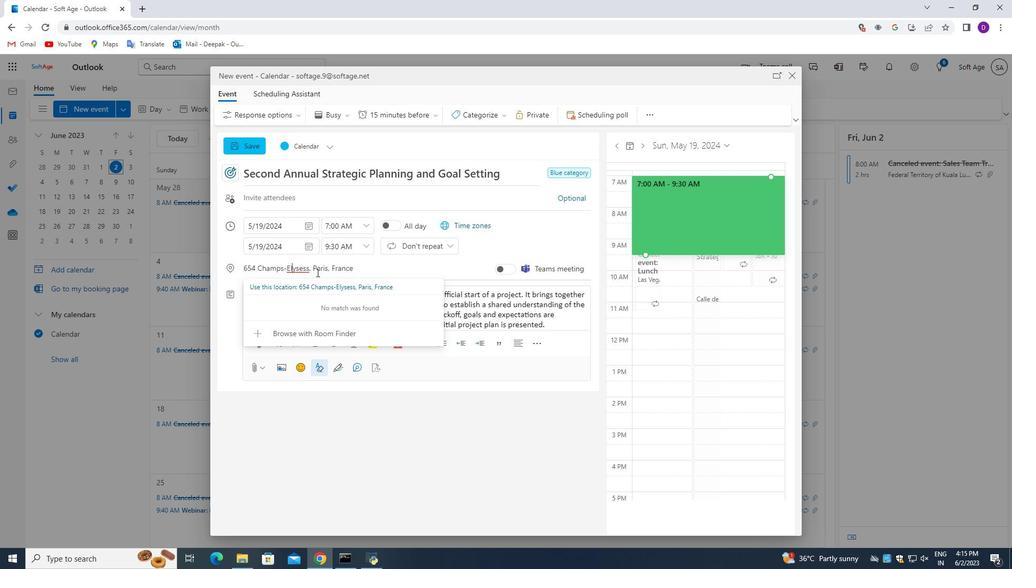 
Action: Key pressed <Key.backspace>l
Screenshot: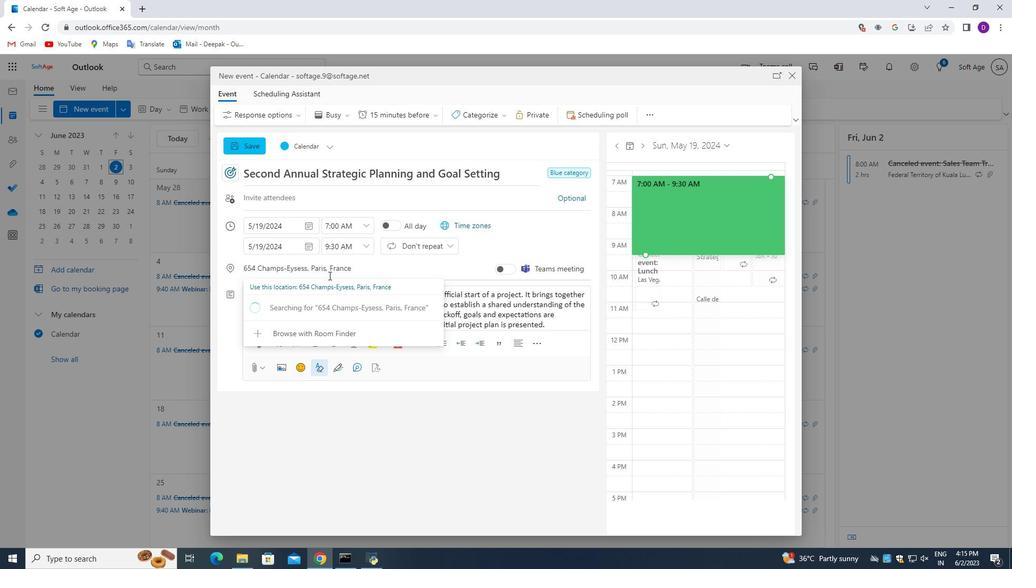 
Action: Mouse moved to (362, 266)
Screenshot: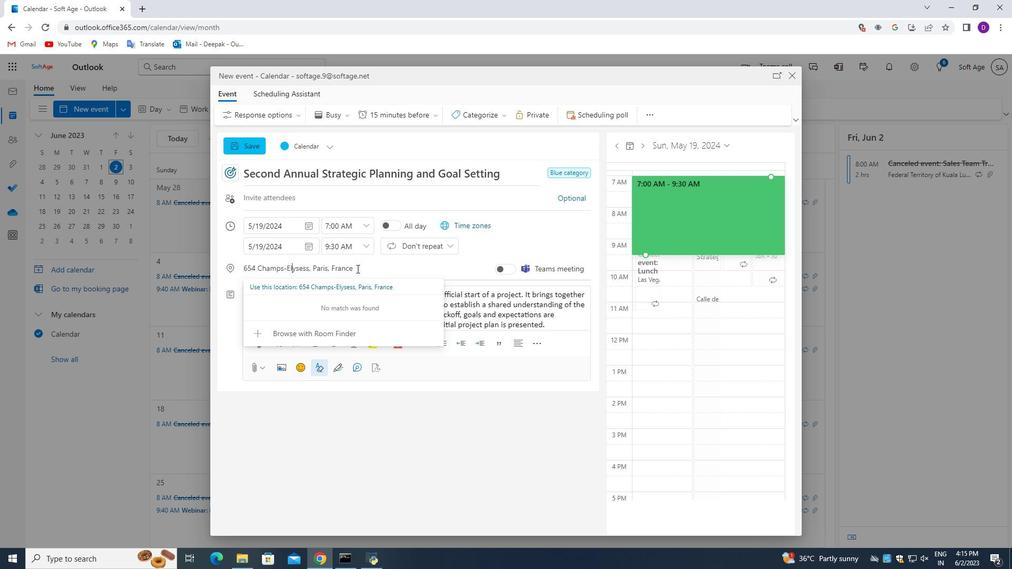 
Action: Mouse pressed left at (362, 266)
Screenshot: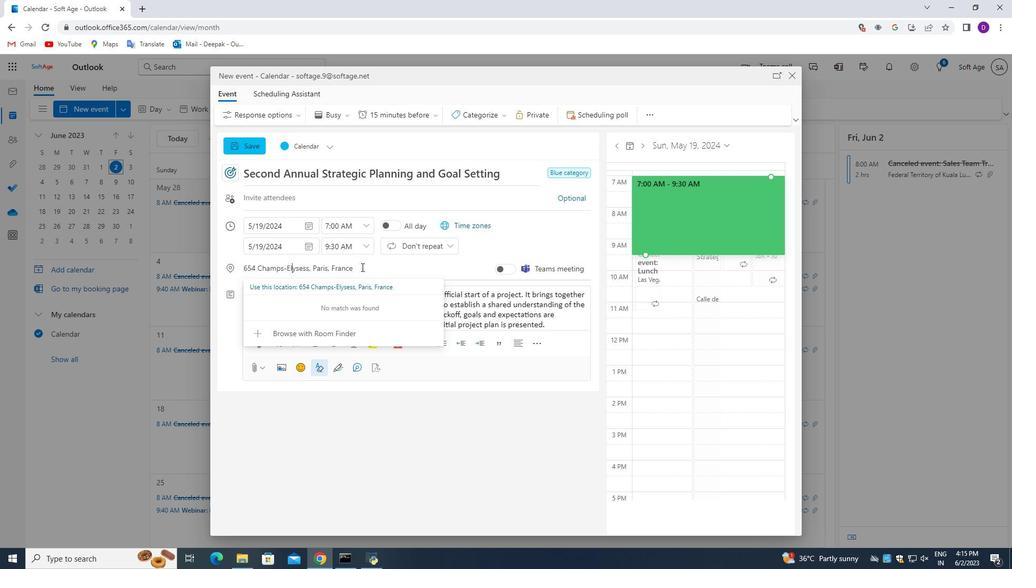 
Action: Mouse moved to (468, 415)
Screenshot: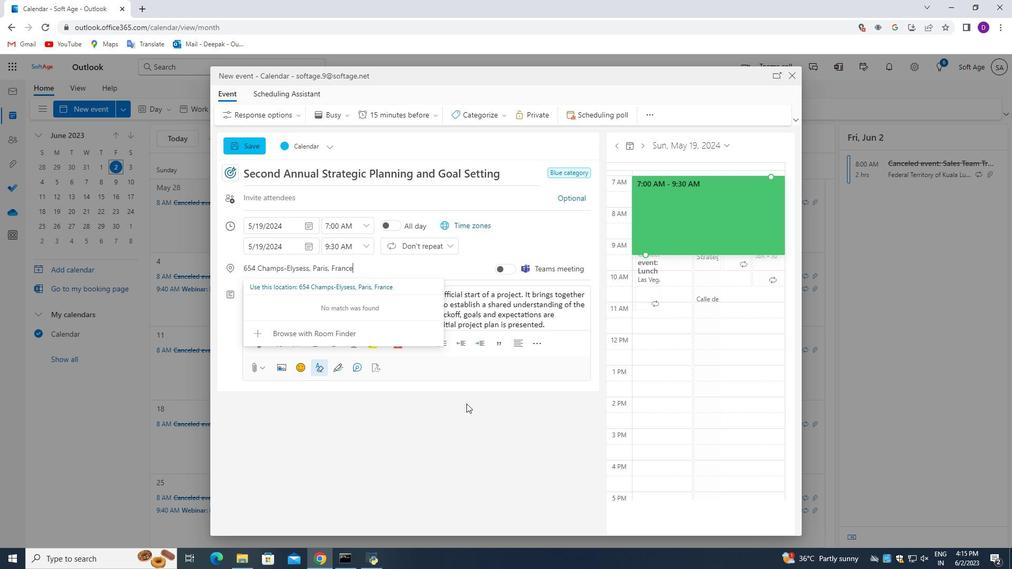 
Action: Mouse pressed left at (468, 415)
Screenshot: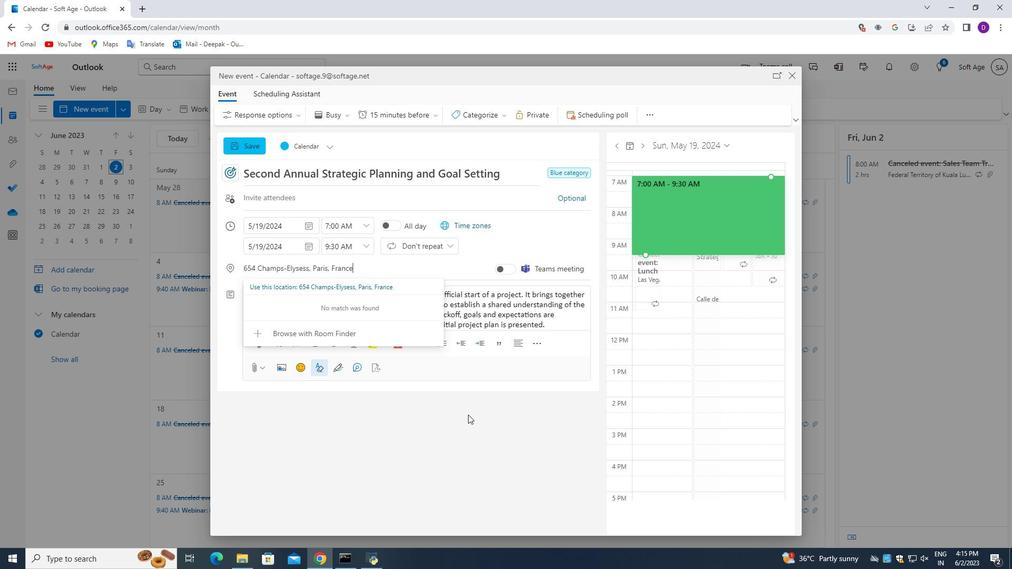 
Action: Mouse moved to (268, 199)
Screenshot: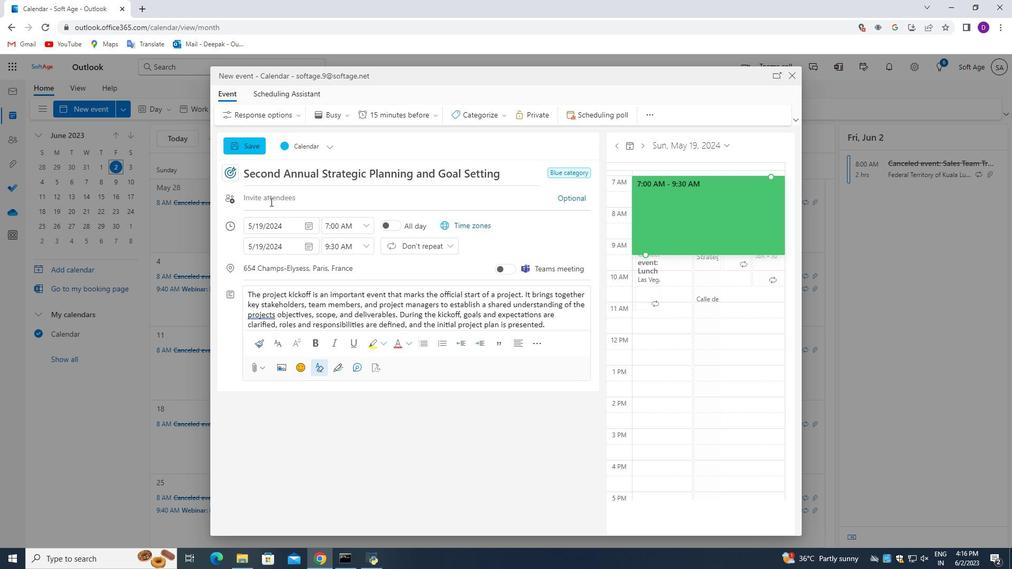 
Action: Mouse pressed left at (268, 199)
Screenshot: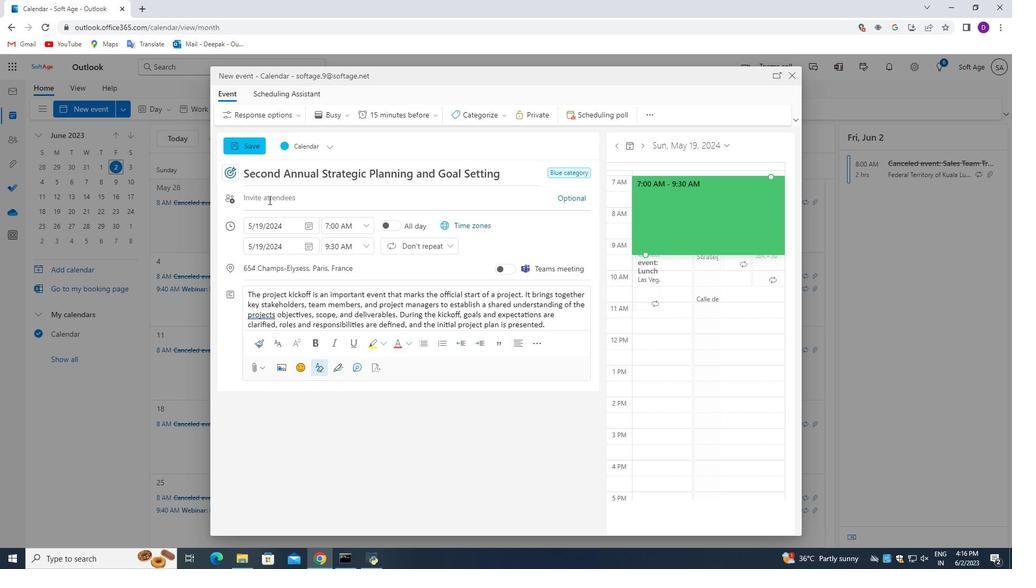 
Action: Mouse moved to (268, 199)
Screenshot: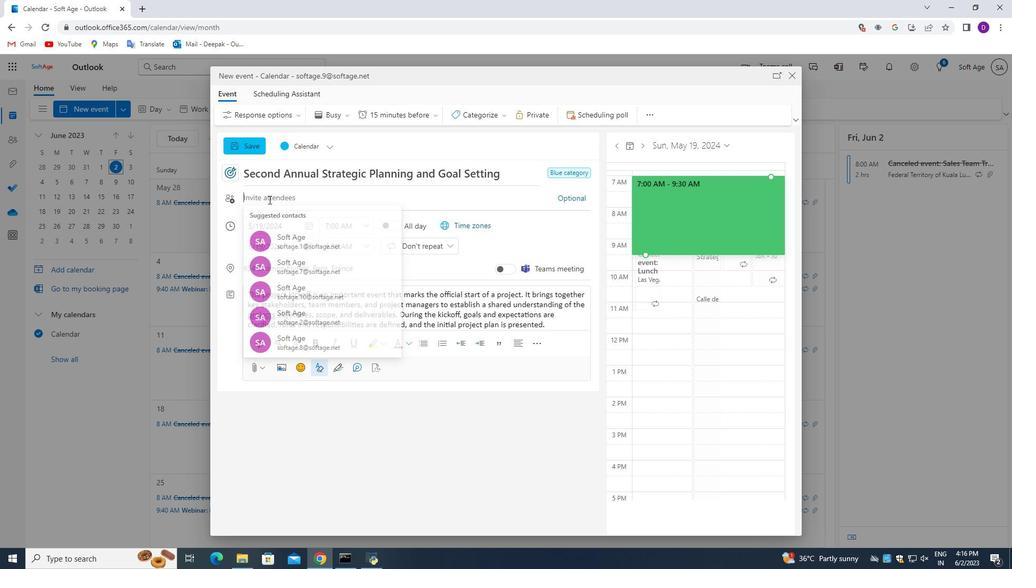 
Action: Key pressed softage.2<Key.shift>@softage.net<Key.enter>
Screenshot: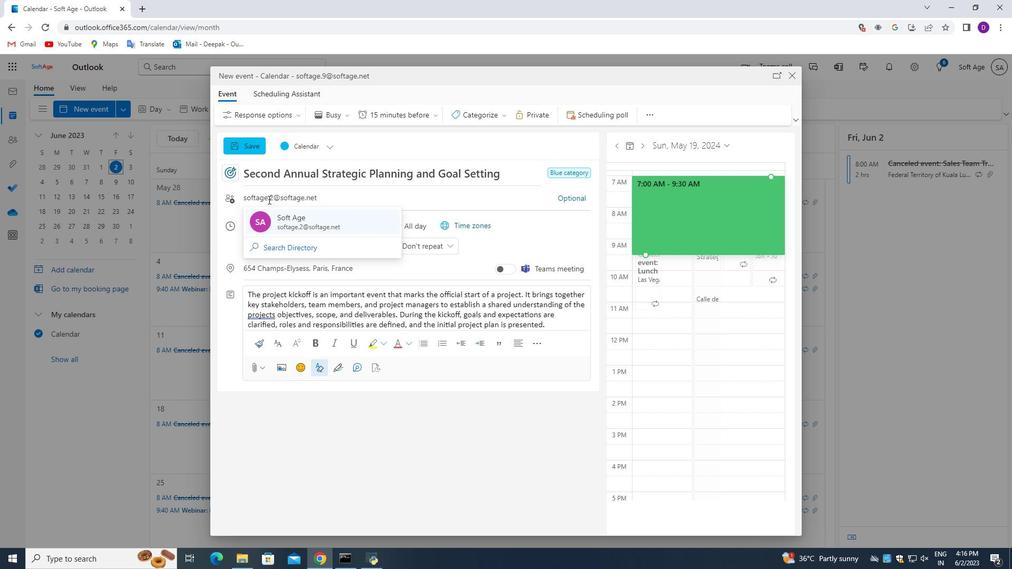 
Action: Mouse moved to (577, 201)
Screenshot: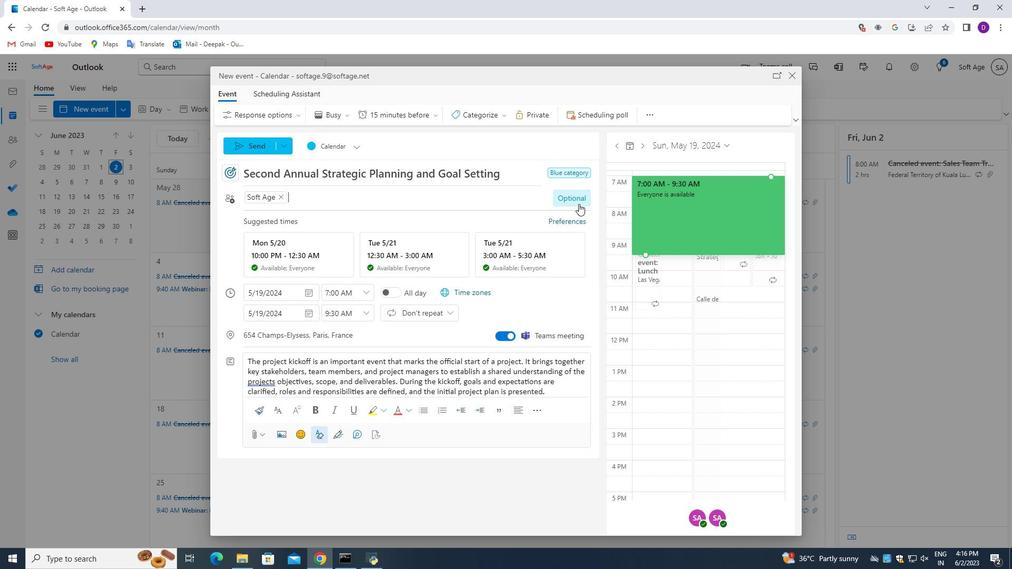 
Action: Mouse pressed left at (577, 201)
Screenshot: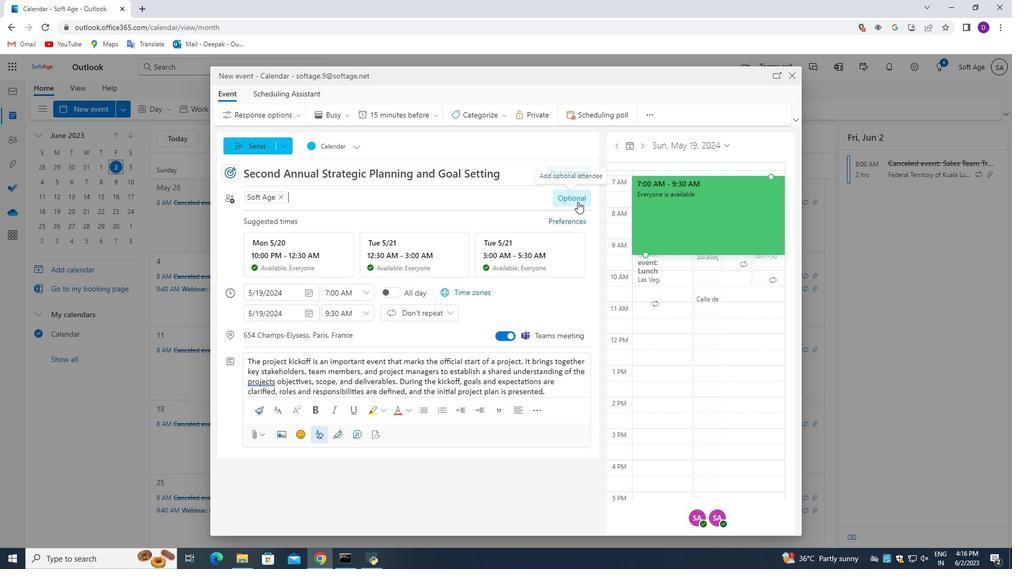 
Action: Mouse moved to (295, 224)
Screenshot: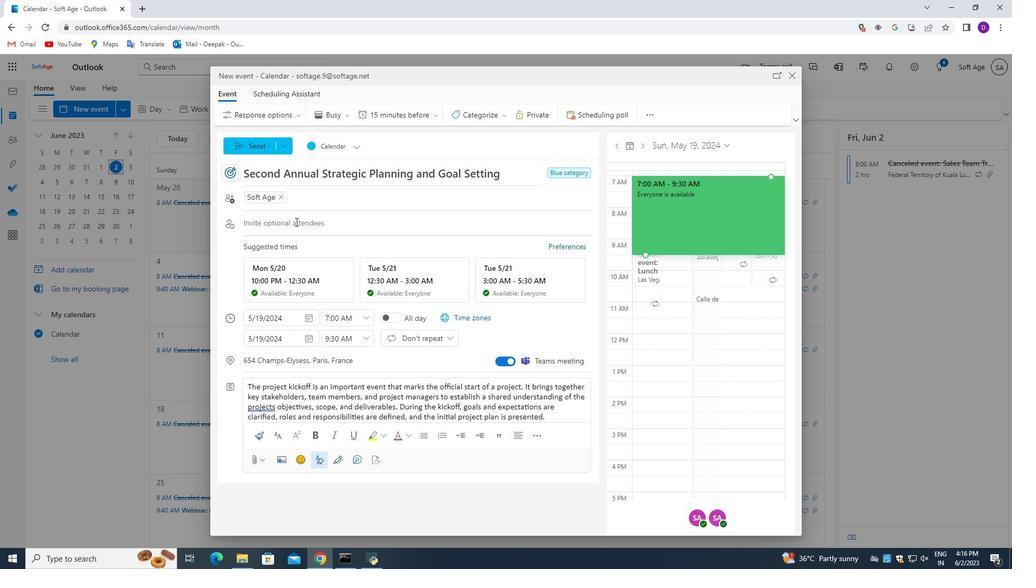 
Action: Mouse pressed left at (295, 224)
Screenshot: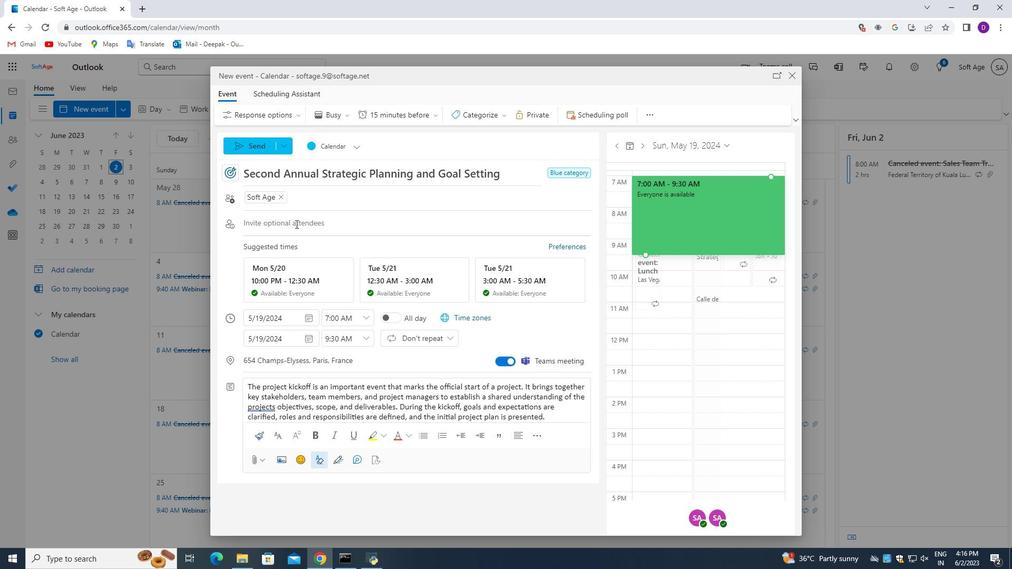 
Action: Mouse moved to (201, 216)
Screenshot: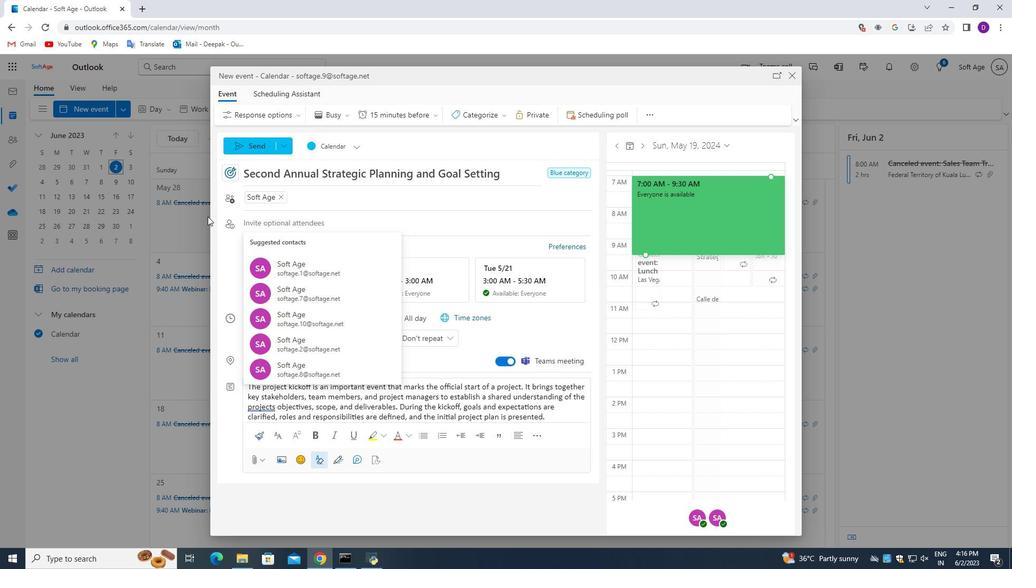 
Action: Key pressed softage.3softage.net<Key.enter>
Screenshot: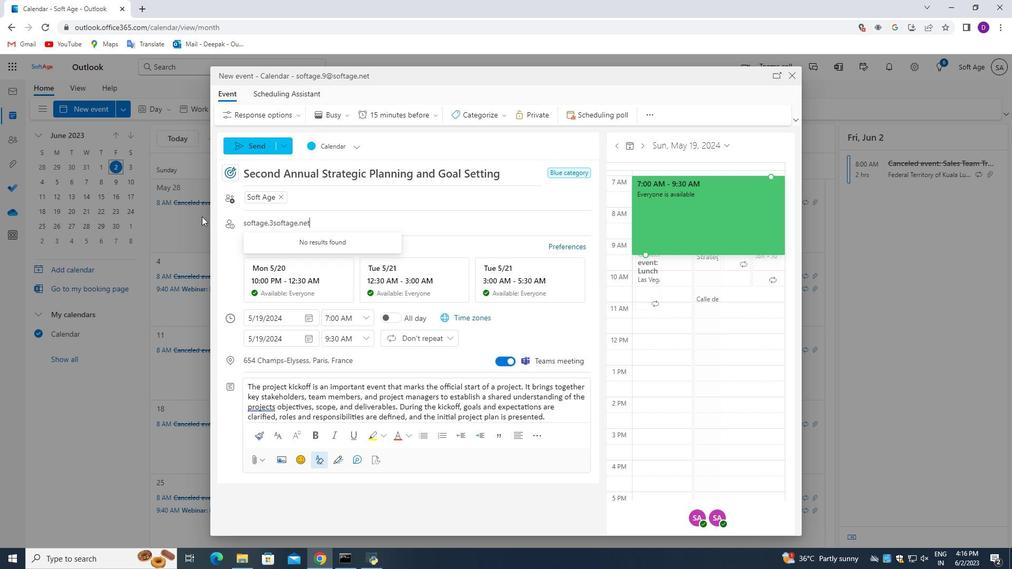 
Action: Mouse moved to (326, 225)
Screenshot: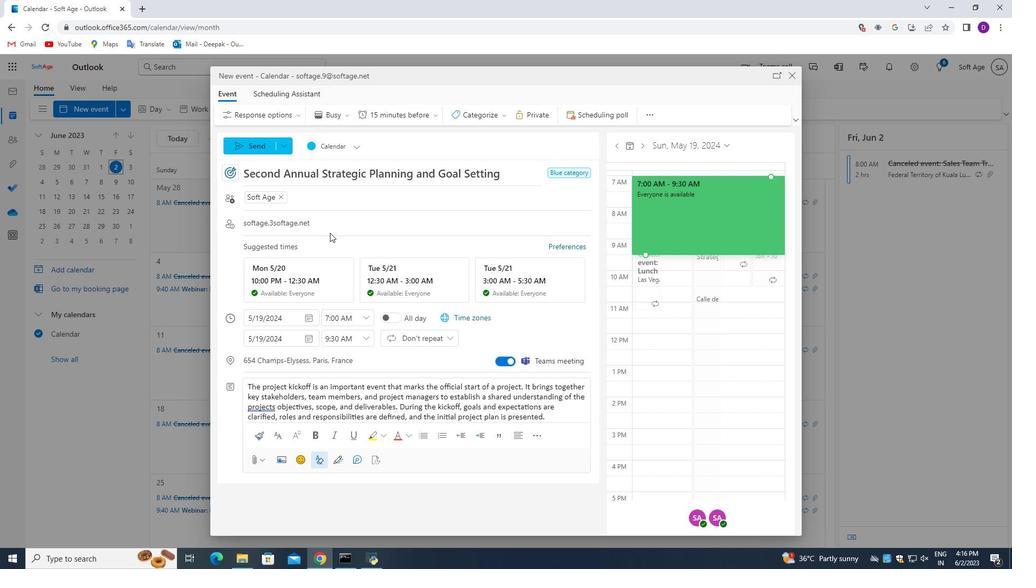 
Action: Key pressed <Key.enter>
Screenshot: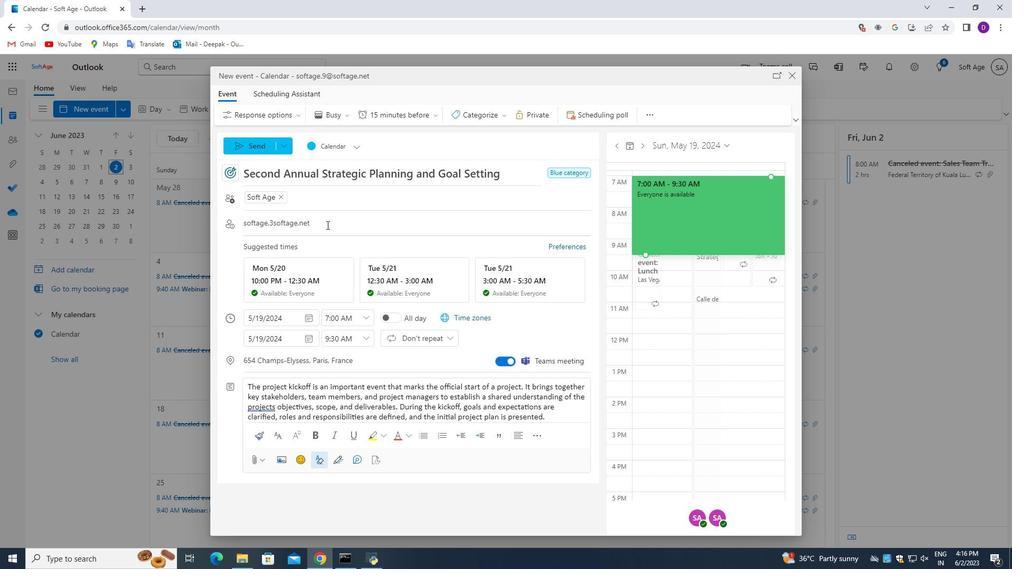 
Action: Mouse moved to (433, 115)
Screenshot: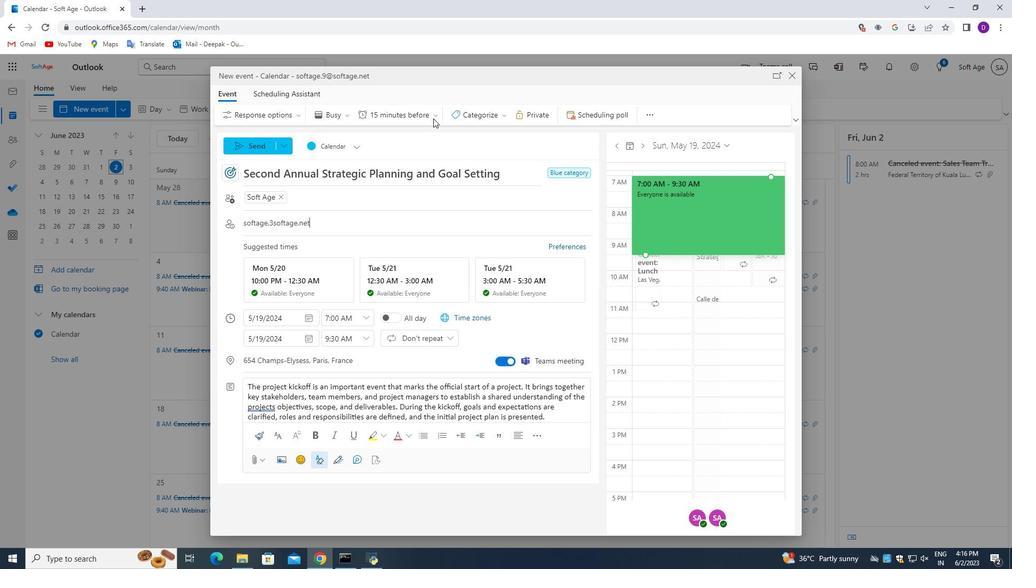 
Action: Mouse pressed left at (433, 115)
Screenshot: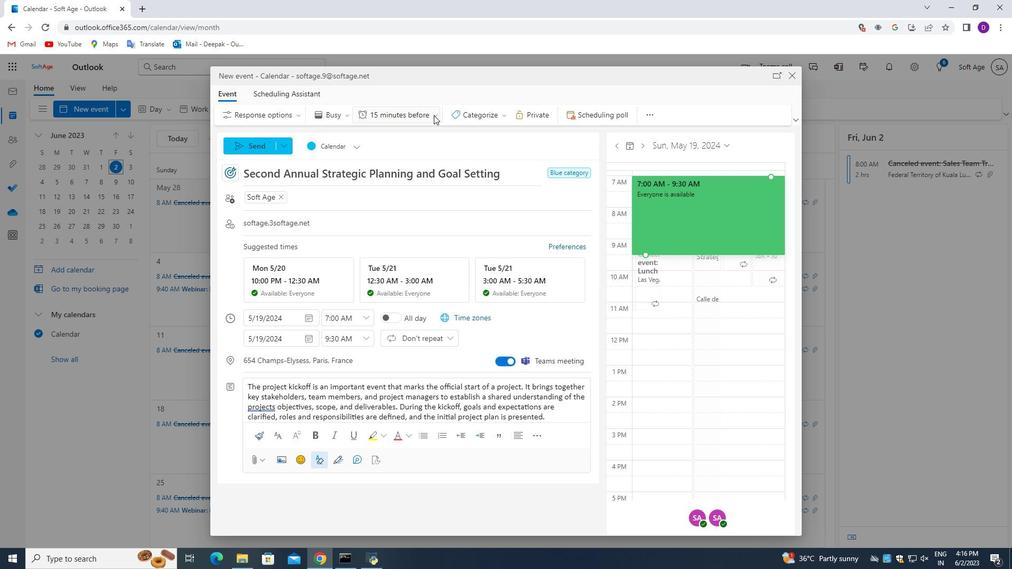 
Action: Mouse moved to (407, 157)
Screenshot: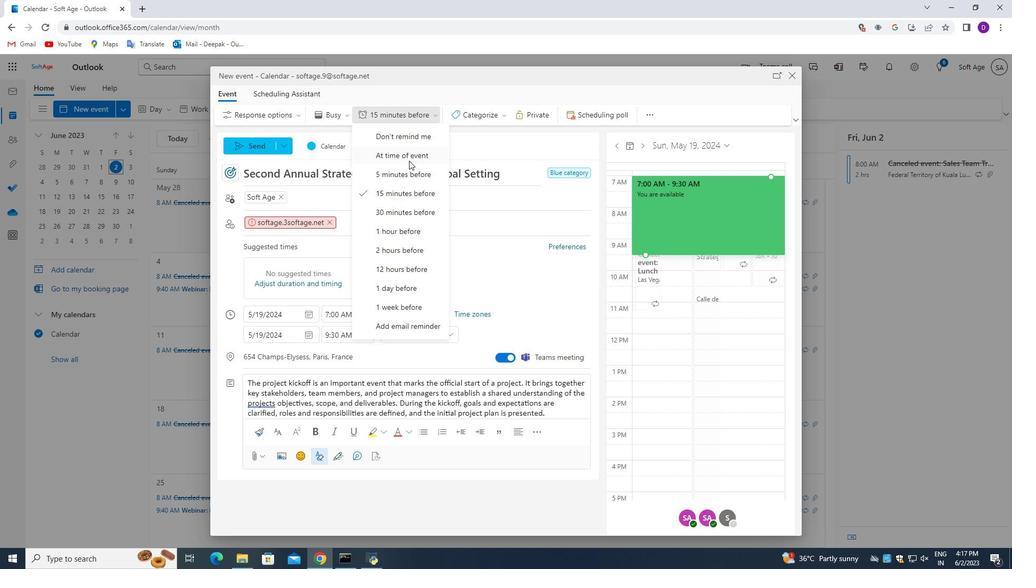 
Action: Mouse pressed left at (407, 157)
Screenshot: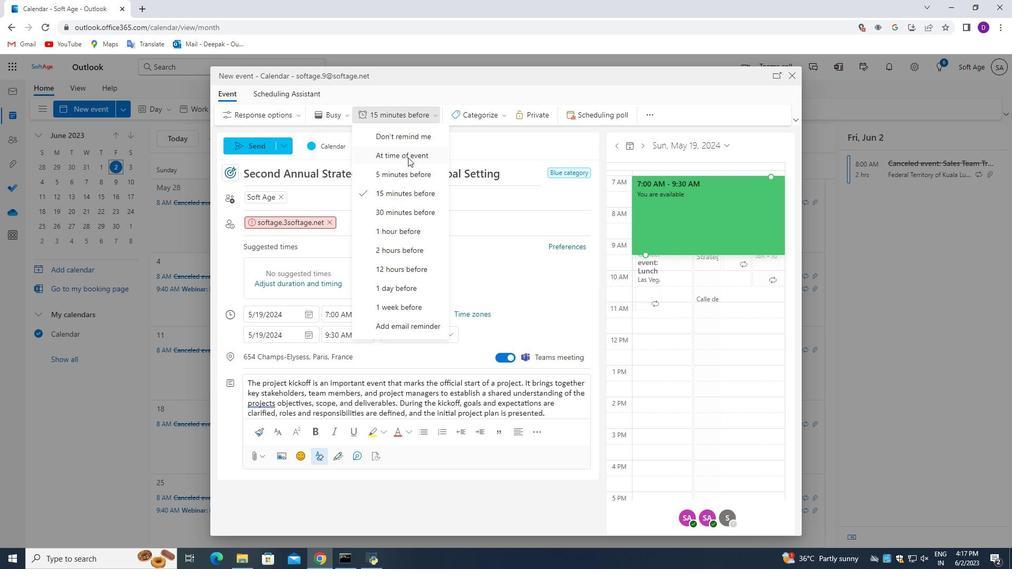 
Action: Mouse moved to (253, 148)
Screenshot: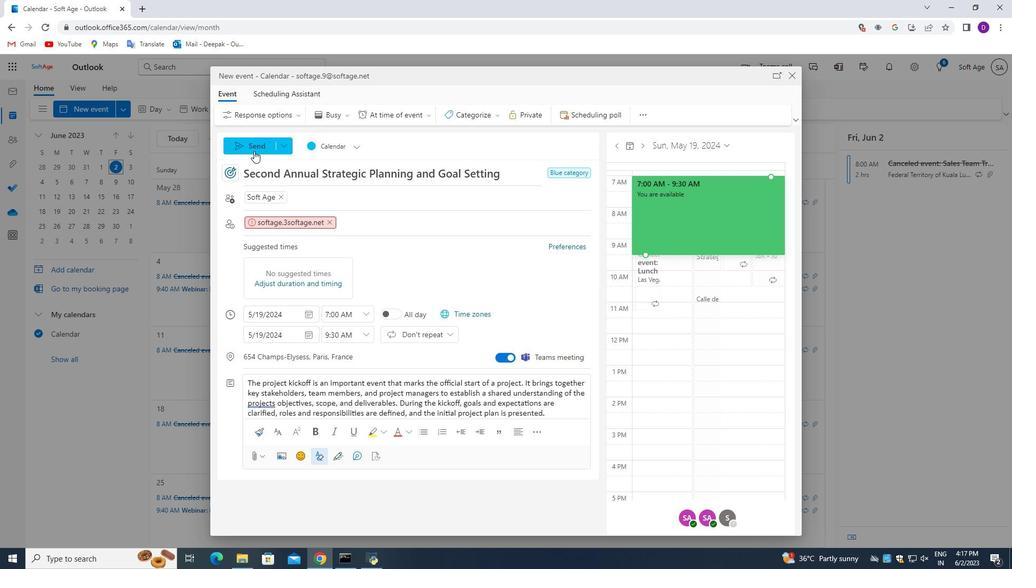 
Action: Mouse pressed left at (253, 148)
Screenshot: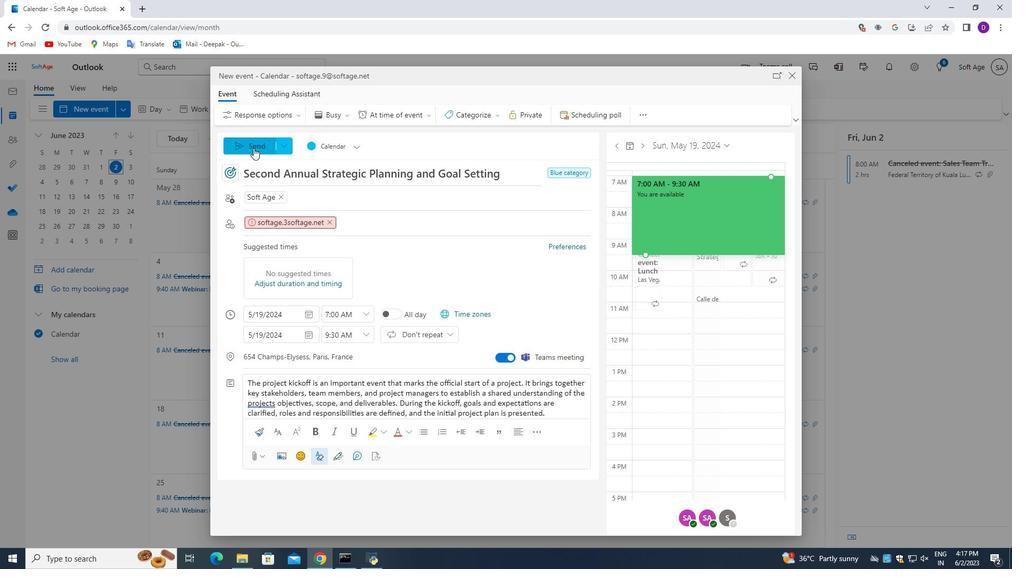 
Action: Mouse moved to (555, 329)
Screenshot: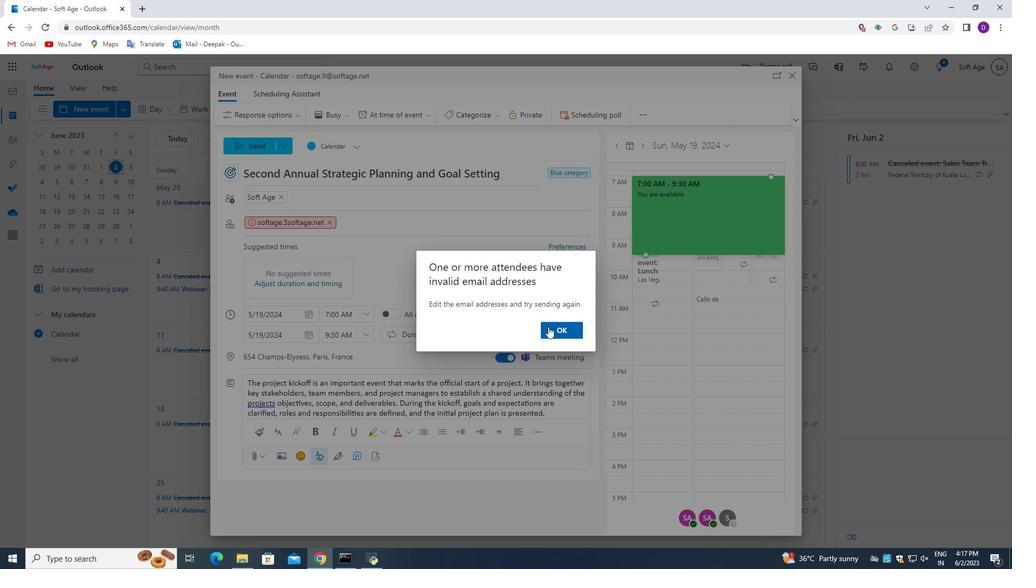
Action: Mouse pressed left at (555, 329)
Screenshot: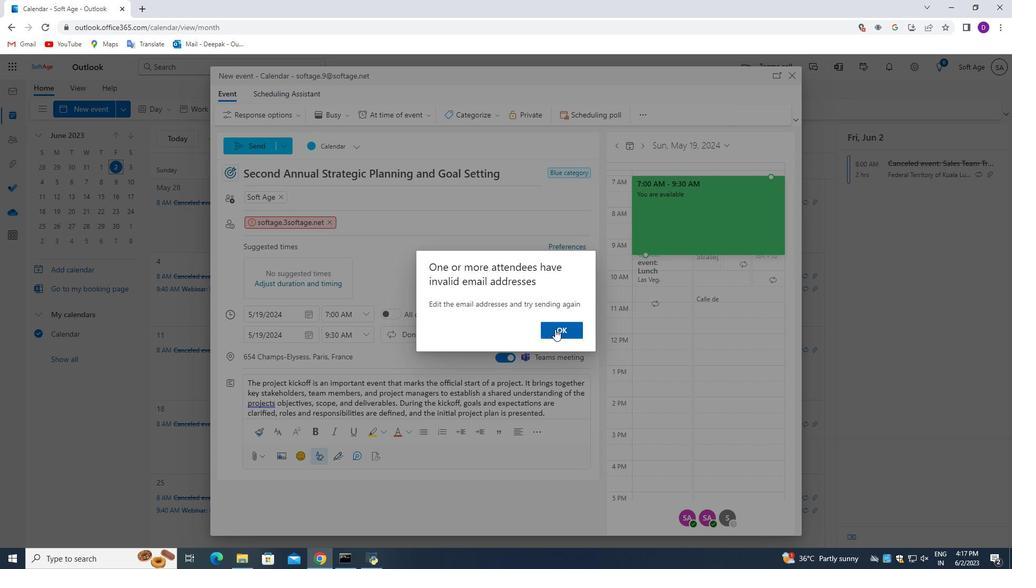 
Action: Mouse moved to (287, 221)
Screenshot: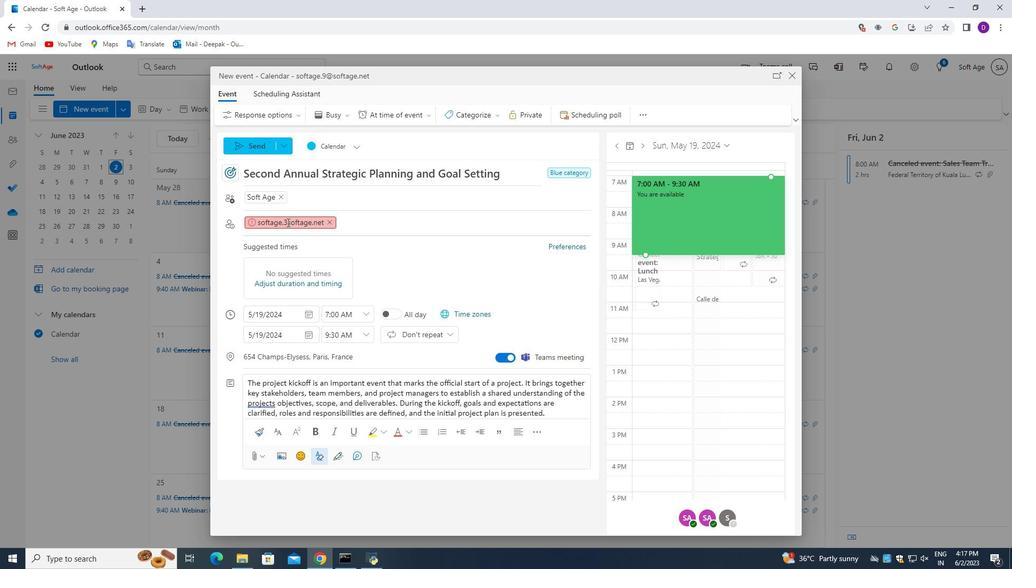 
Action: Mouse pressed left at (287, 221)
Screenshot: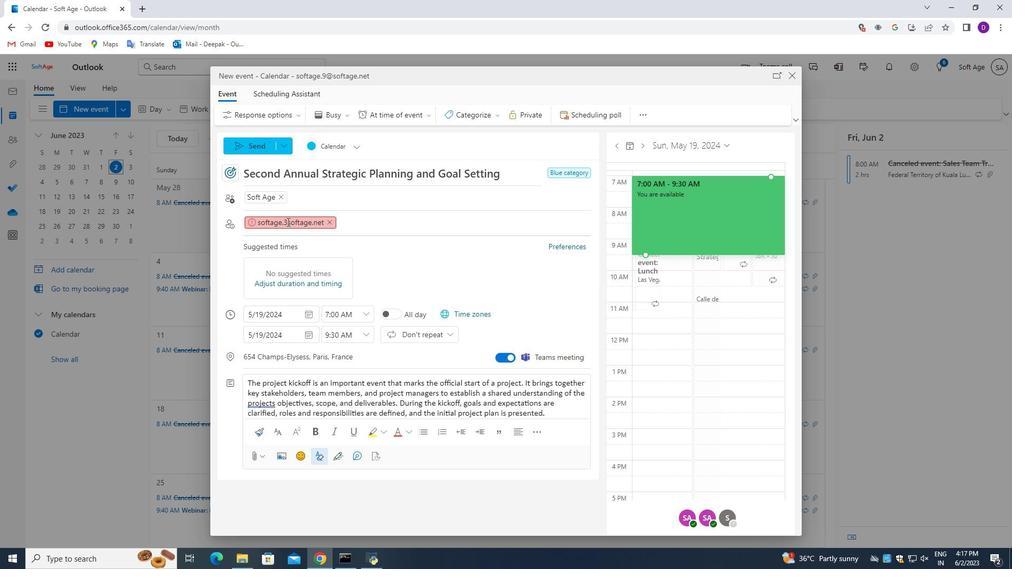 
Action: Mouse moved to (354, 248)
Screenshot: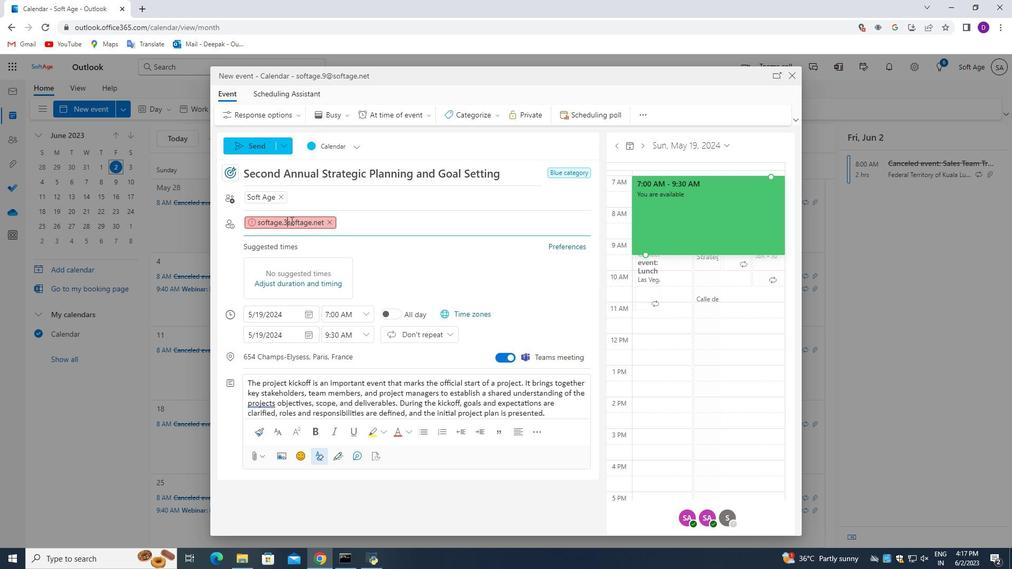 
Action: Key pressed <Key.shift><Key.shift><Key.shift><Key.shift><Key.shift><Key.shift><Key.shift>@
Screenshot: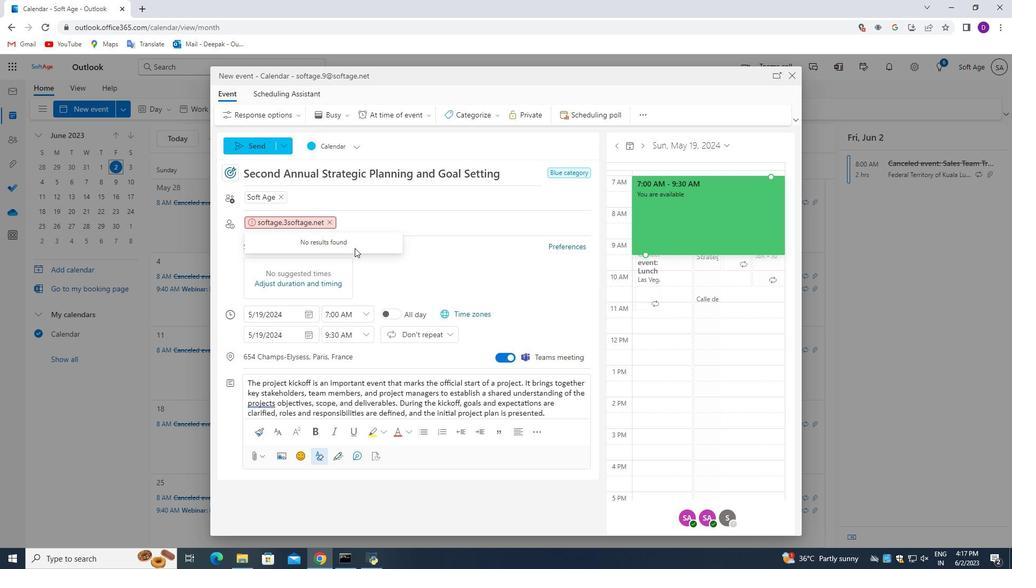 
Action: Mouse moved to (316, 246)
Screenshot: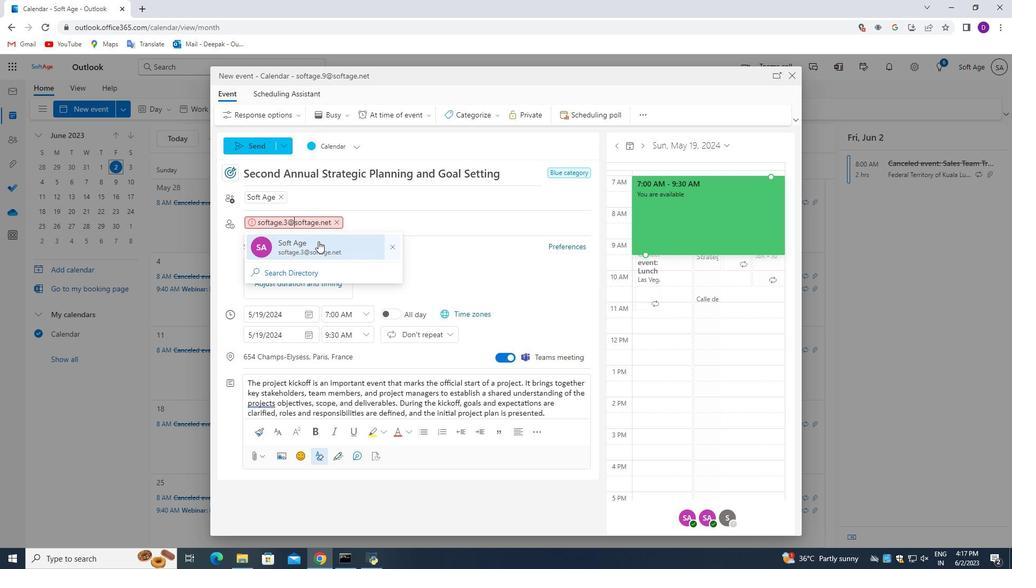 
Action: Mouse pressed left at (316, 246)
Screenshot: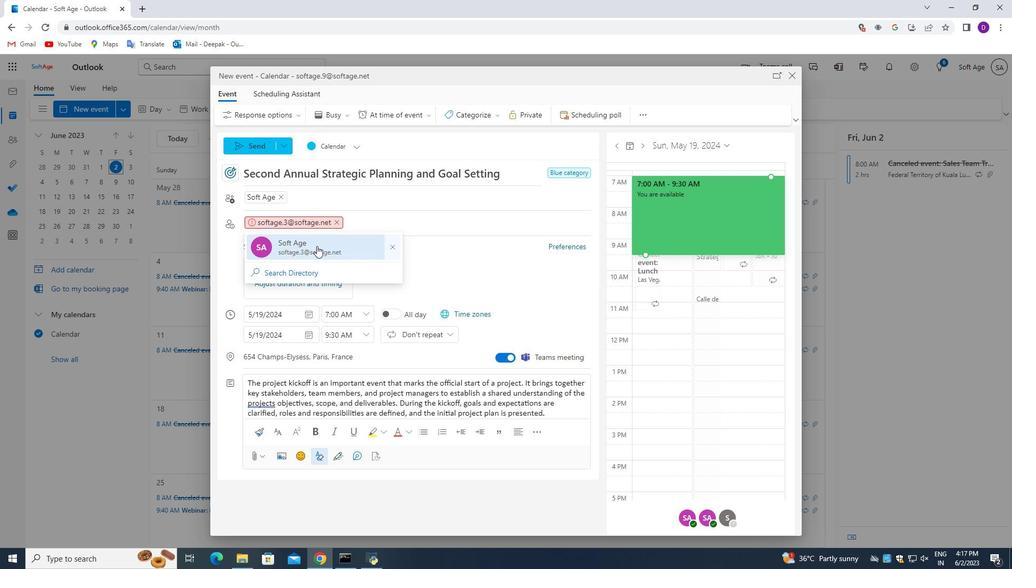 
Action: Mouse moved to (356, 224)
Screenshot: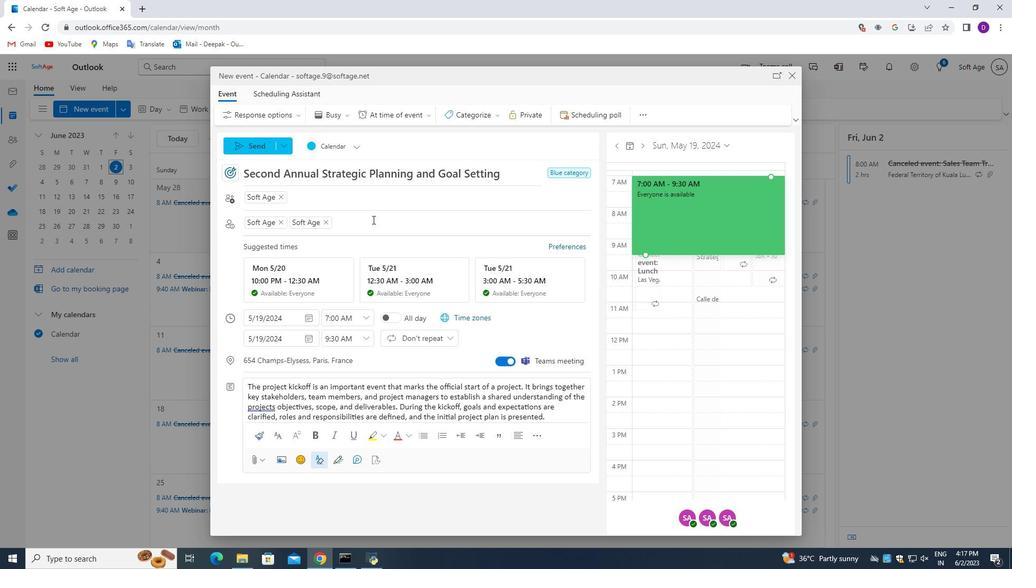 
Action: Mouse scrolled (356, 225) with delta (0, 0)
Screenshot: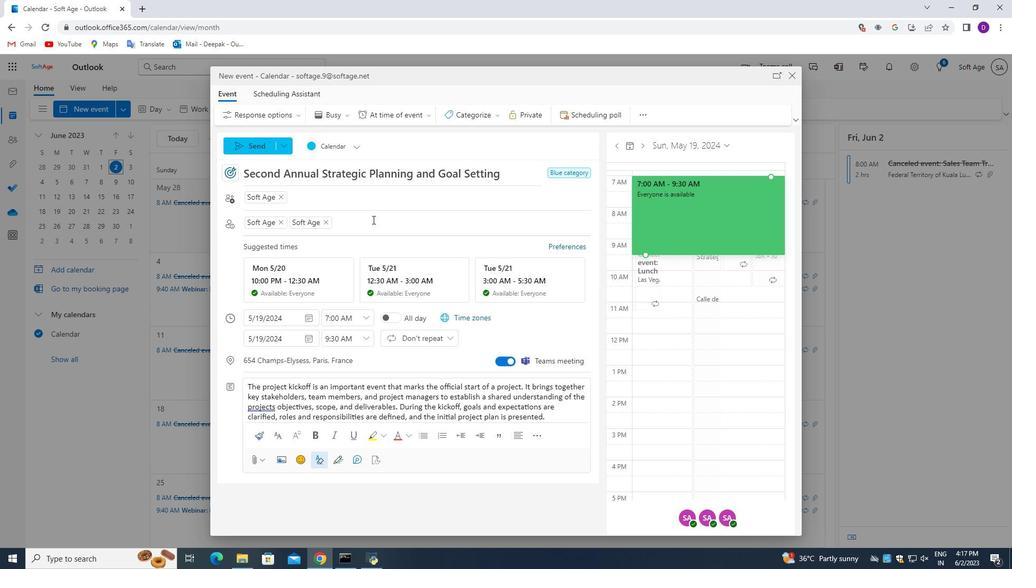 
Action: Mouse moved to (352, 225)
Screenshot: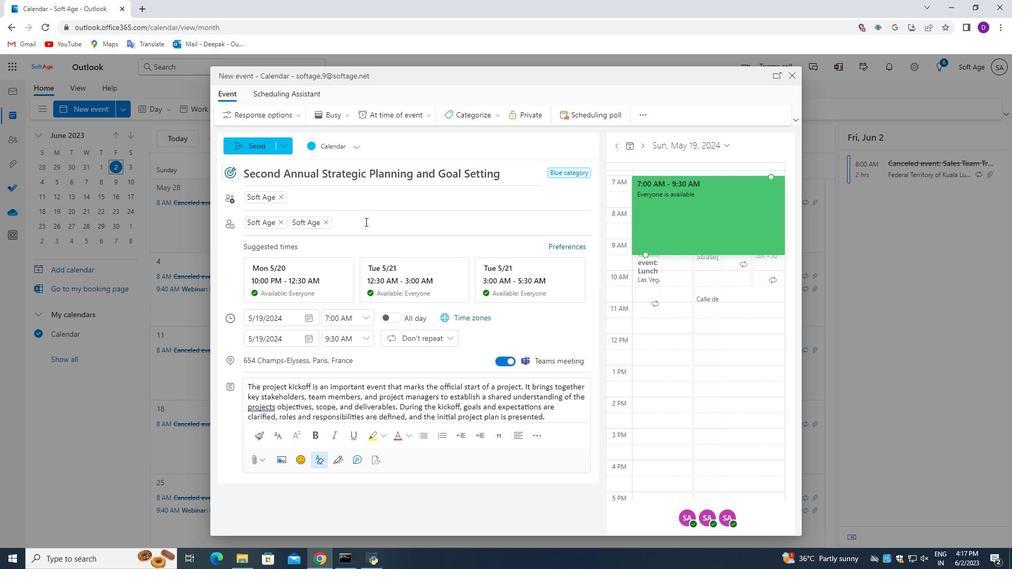 
Action: Mouse scrolled (352, 226) with delta (0, 0)
Screenshot: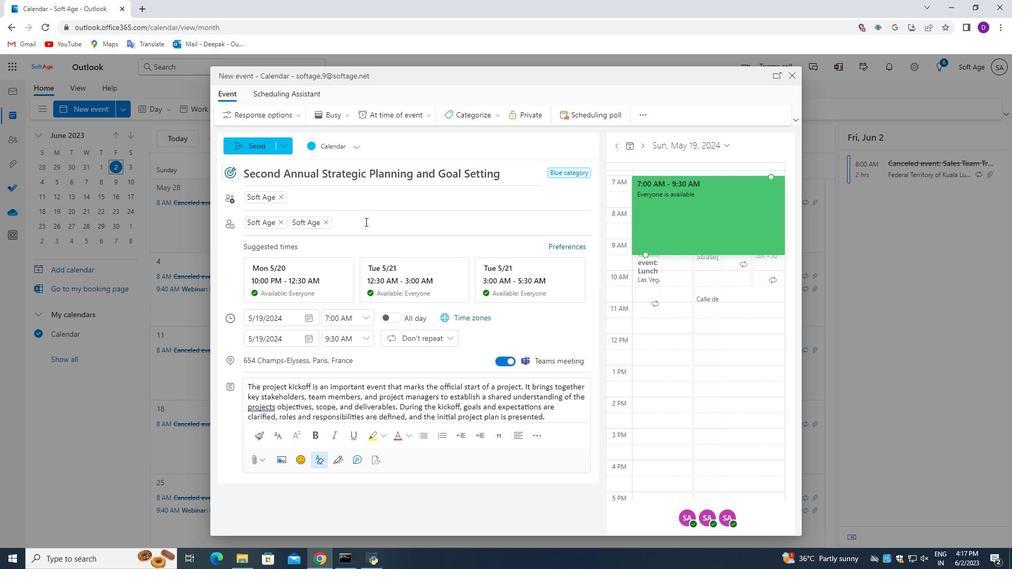 
Action: Mouse moved to (324, 223)
Screenshot: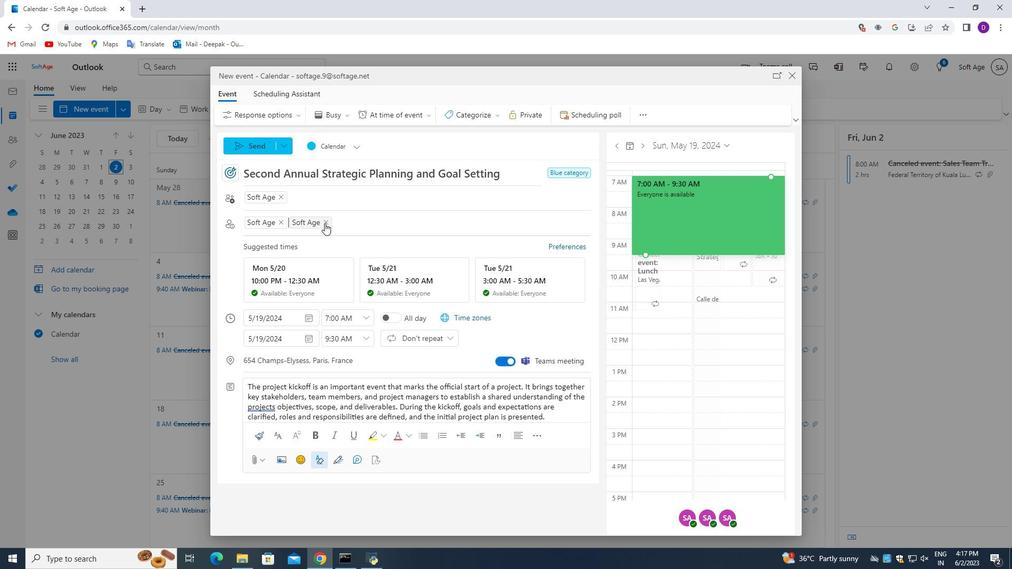 
Action: Mouse pressed left at (324, 223)
Screenshot: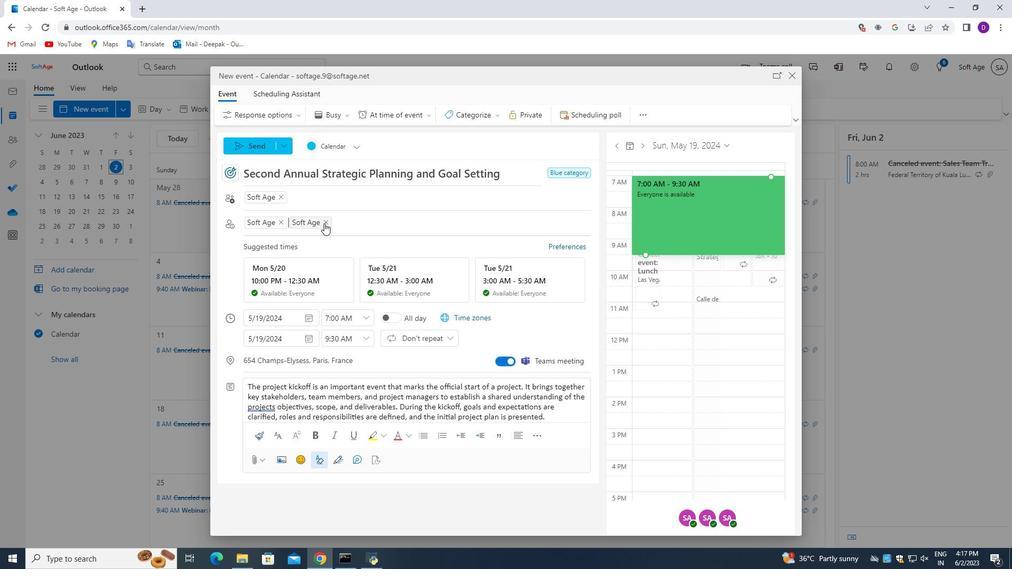 
Action: Mouse moved to (309, 225)
Screenshot: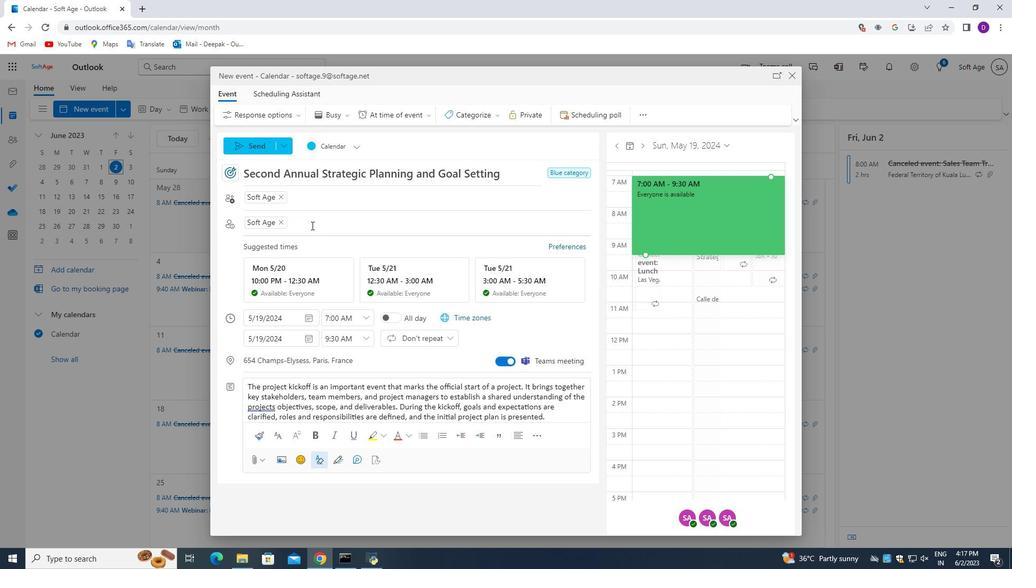 
Action: Mouse scrolled (309, 225) with delta (0, 0)
Screenshot: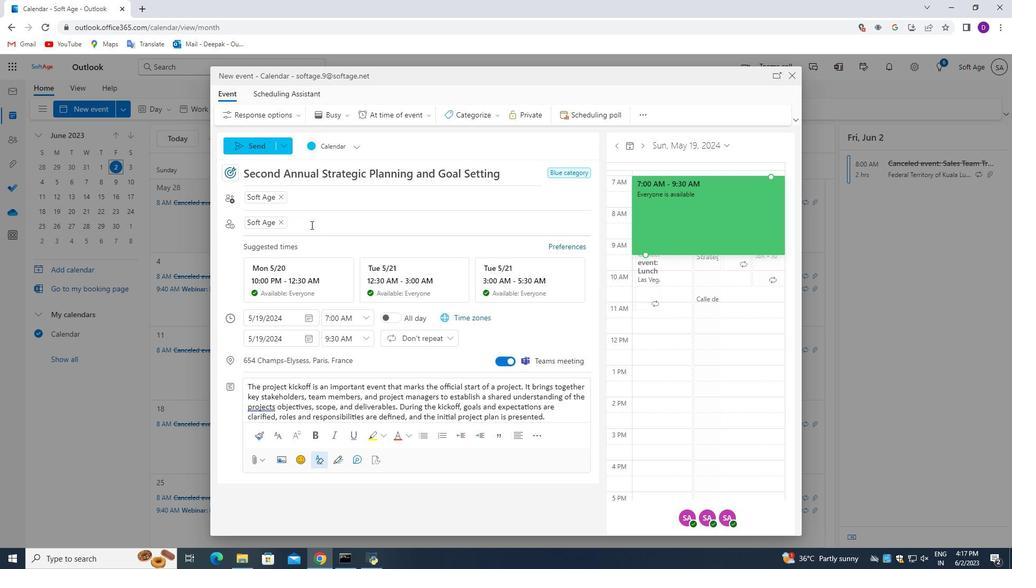 
Action: Mouse moved to (308, 225)
Screenshot: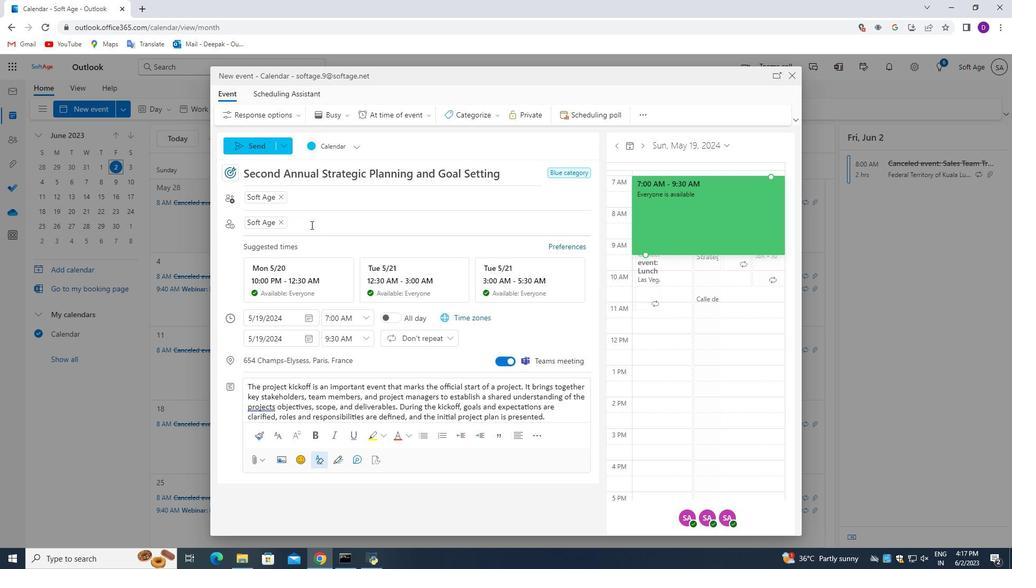 
Action: Mouse scrolled (308, 225) with delta (0, 0)
Screenshot: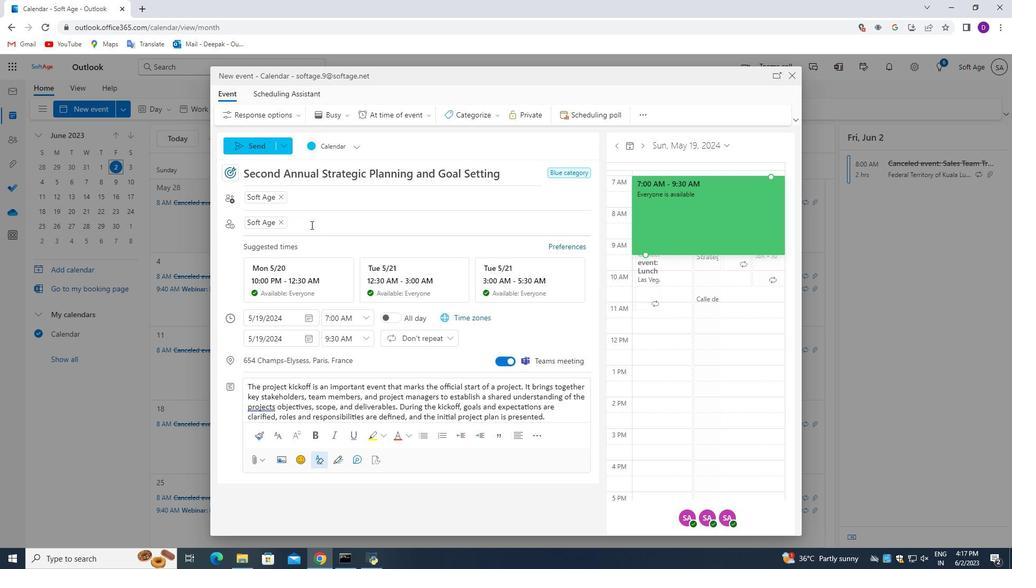 
Action: Mouse moved to (308, 225)
Screenshot: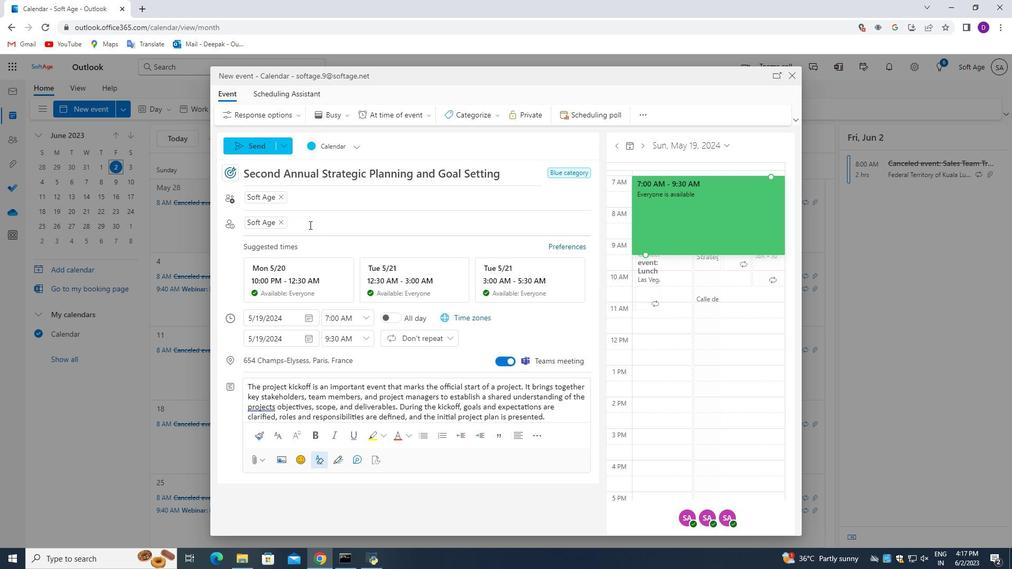 
Action: Mouse scrolled (308, 225) with delta (0, 0)
Screenshot: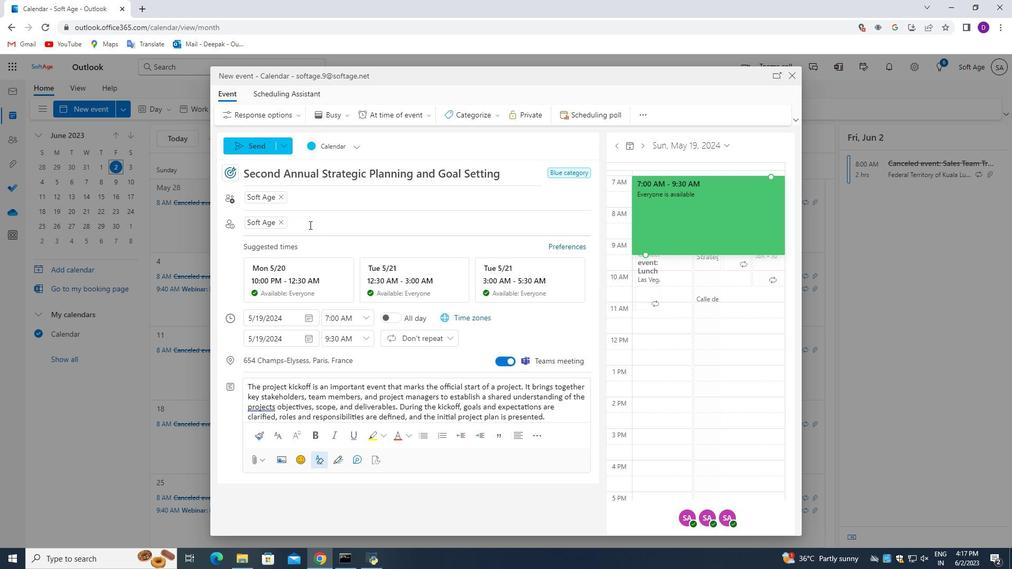 
Action: Mouse moved to (253, 146)
Screenshot: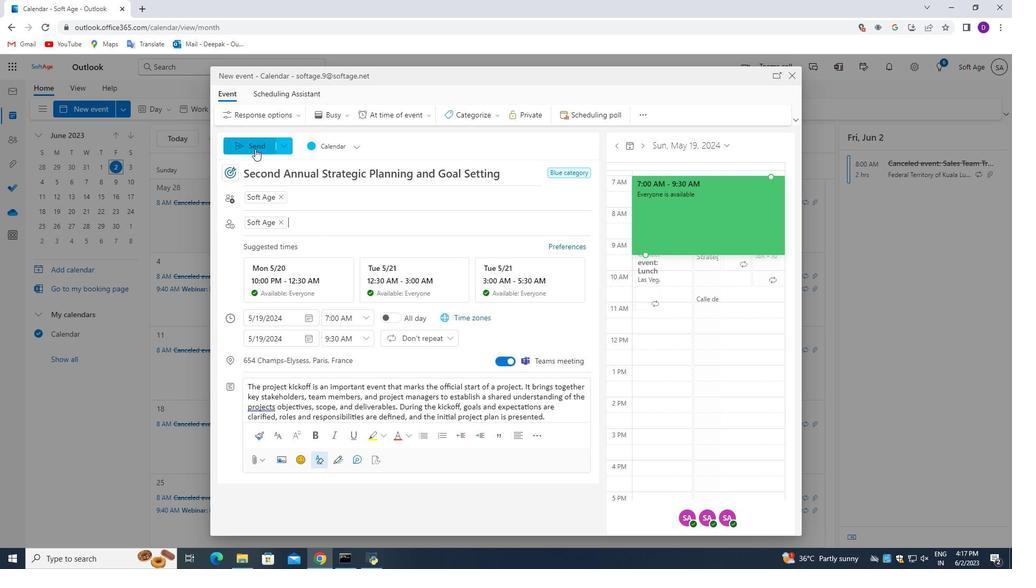 
Action: Mouse pressed left at (253, 146)
Screenshot: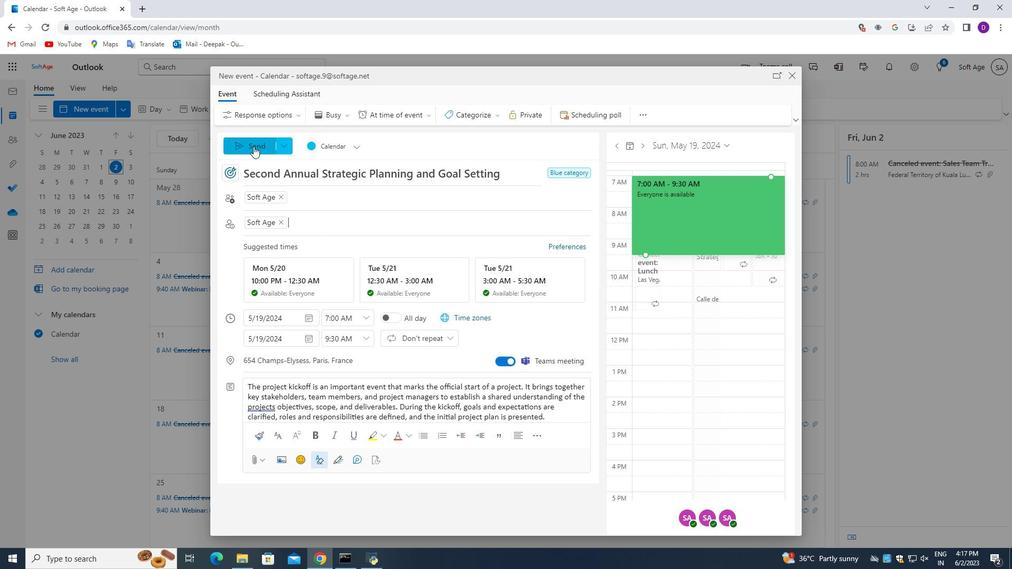 
Action: Mouse moved to (402, 323)
Screenshot: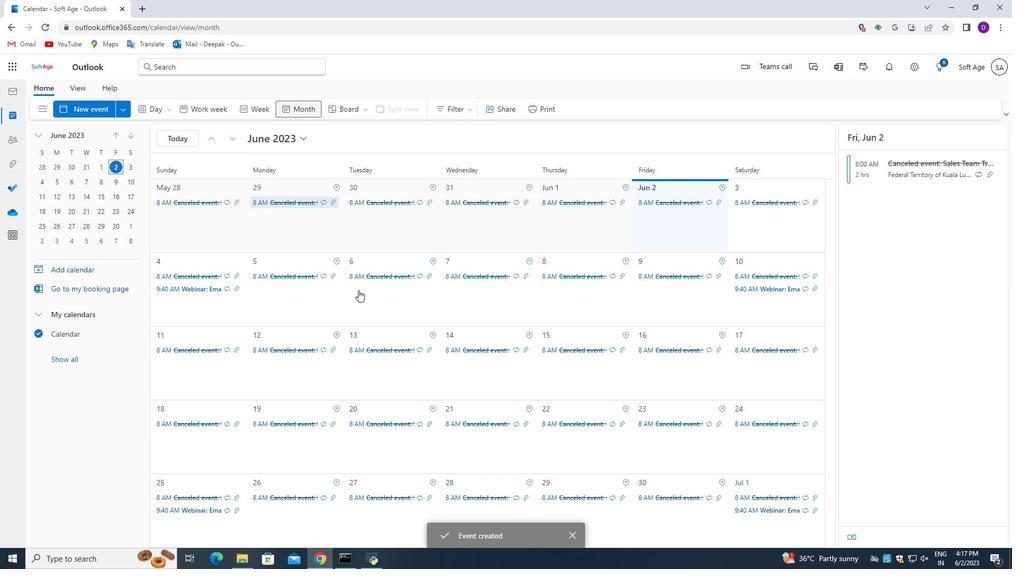 
